 Task: Look for space in Colonia del Valle, Mexico from 4th June, 2023 to 15th June, 2023 for 2 adults in price range Rs.10000 to Rs.15000. Place can be entire place with 1  bedroom having 1 bed and 1 bathroom. Property type can be house, flat, guest house, hotel. Booking option can be shelf check-in. Required host language is English.
Action: Mouse moved to (434, 120)
Screenshot: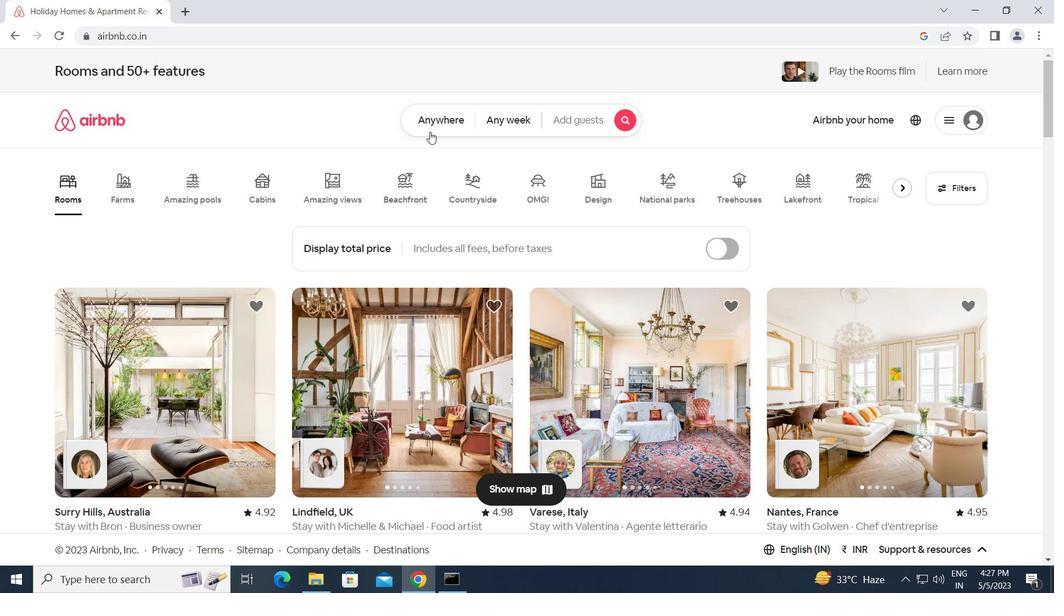 
Action: Mouse pressed left at (434, 120)
Screenshot: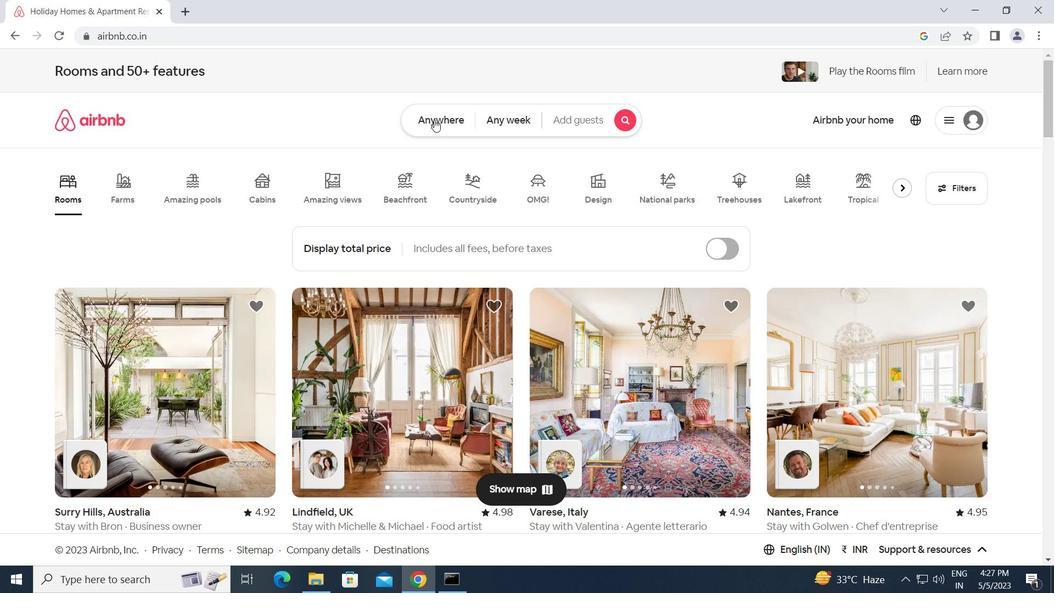 
Action: Mouse moved to (298, 169)
Screenshot: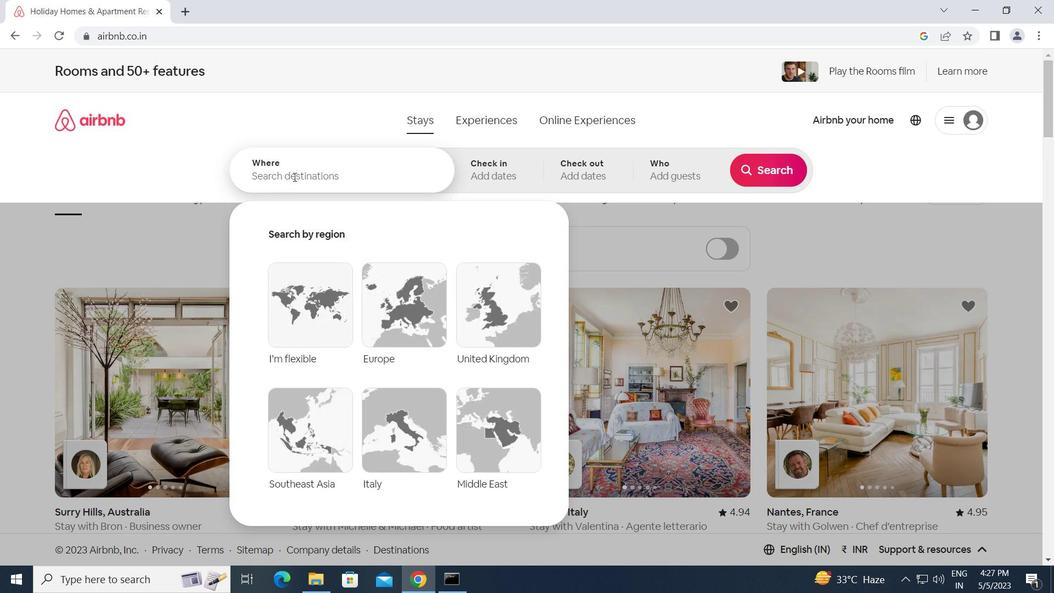 
Action: Mouse pressed left at (298, 169)
Screenshot: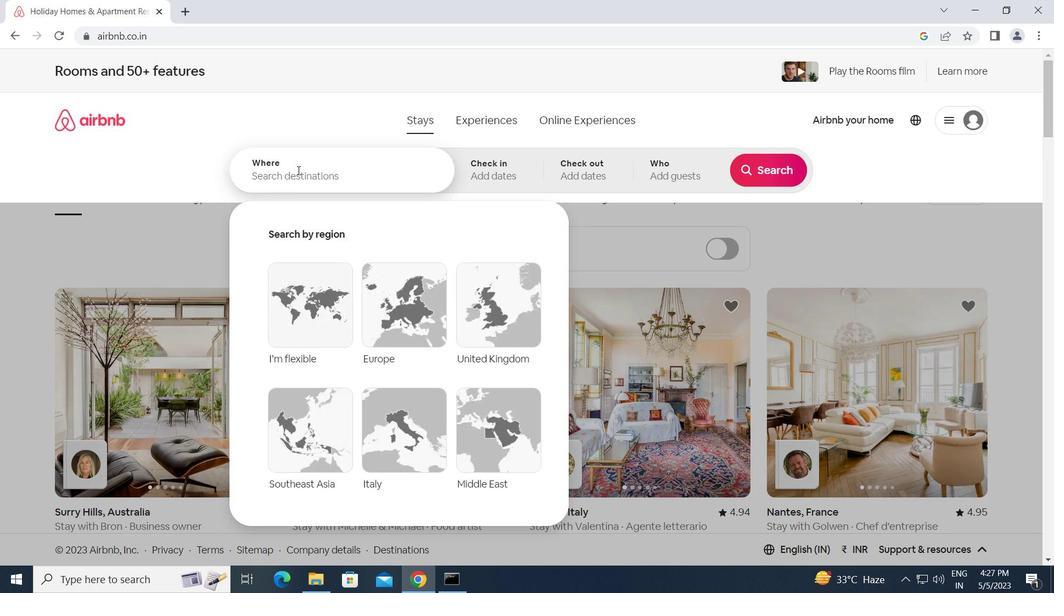 
Action: Key pressed c<Key.caps_lock>olonia<Key.space>del<Key.space>v<Key.backspace><Key.caps_lock>v<Key.caps_lock>alle,<Key.space><Key.caps_lock>m<Key.caps_lock>exico<Key.enter>
Screenshot: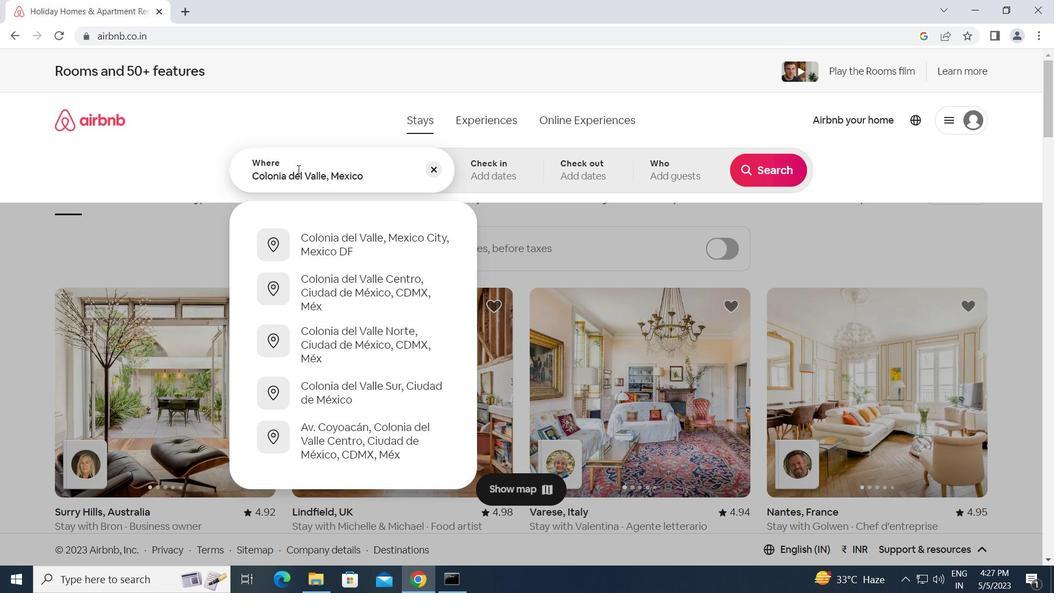 
Action: Mouse moved to (561, 367)
Screenshot: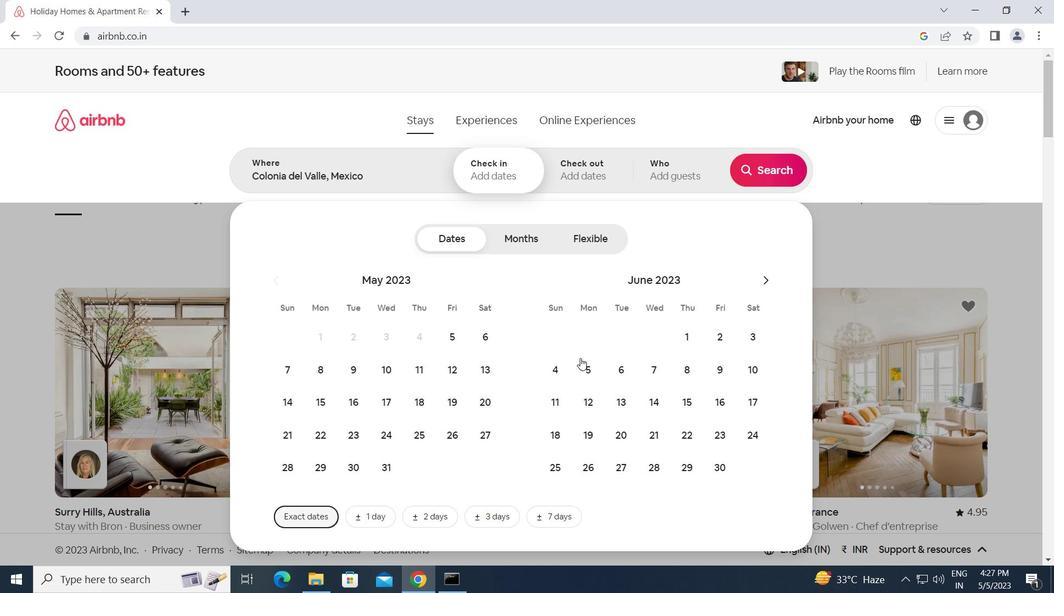 
Action: Mouse pressed left at (561, 367)
Screenshot: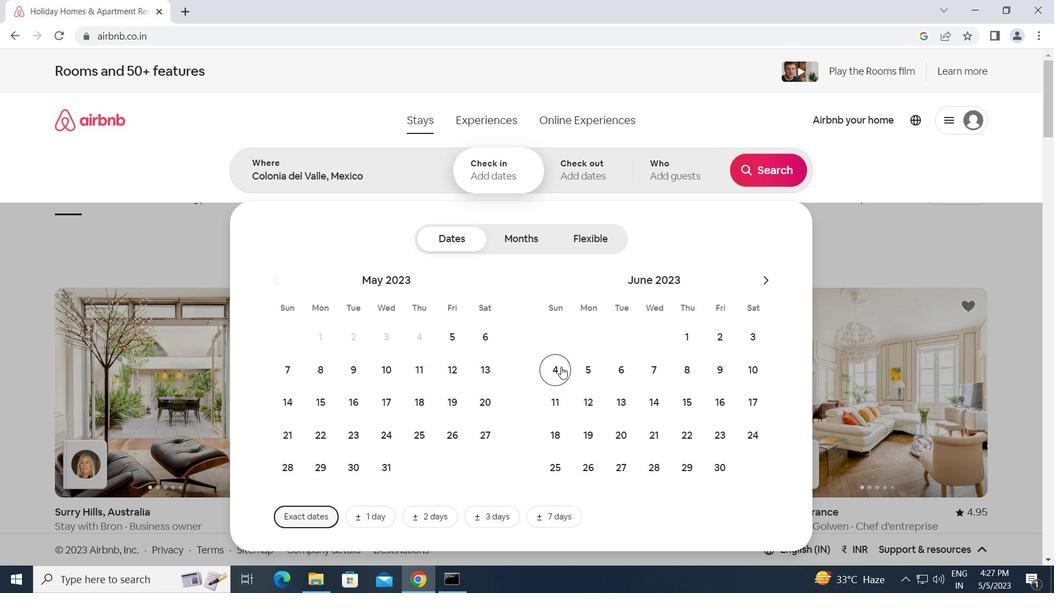 
Action: Mouse moved to (685, 403)
Screenshot: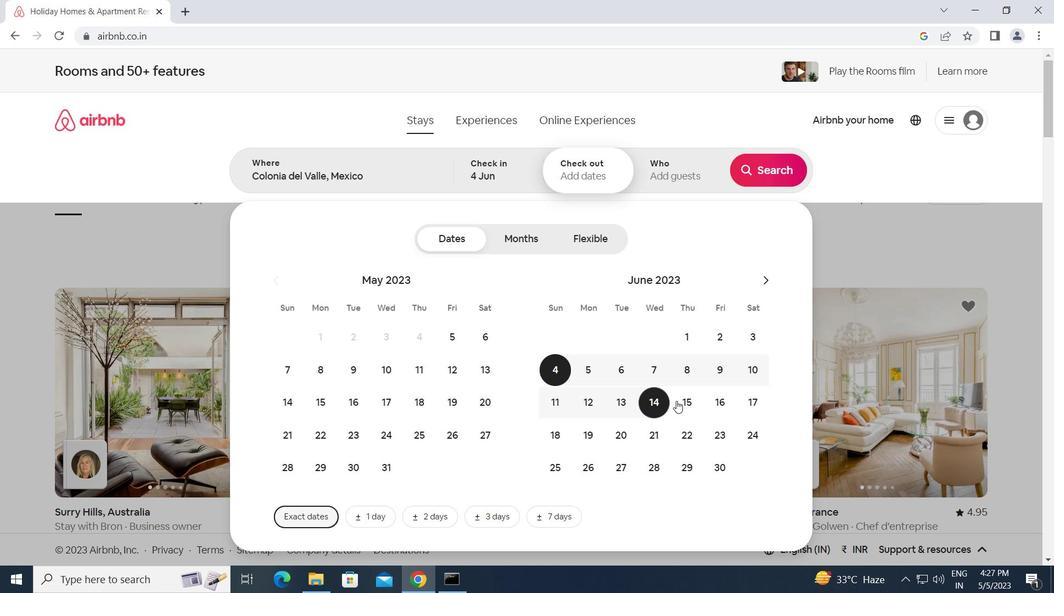 
Action: Mouse pressed left at (685, 403)
Screenshot: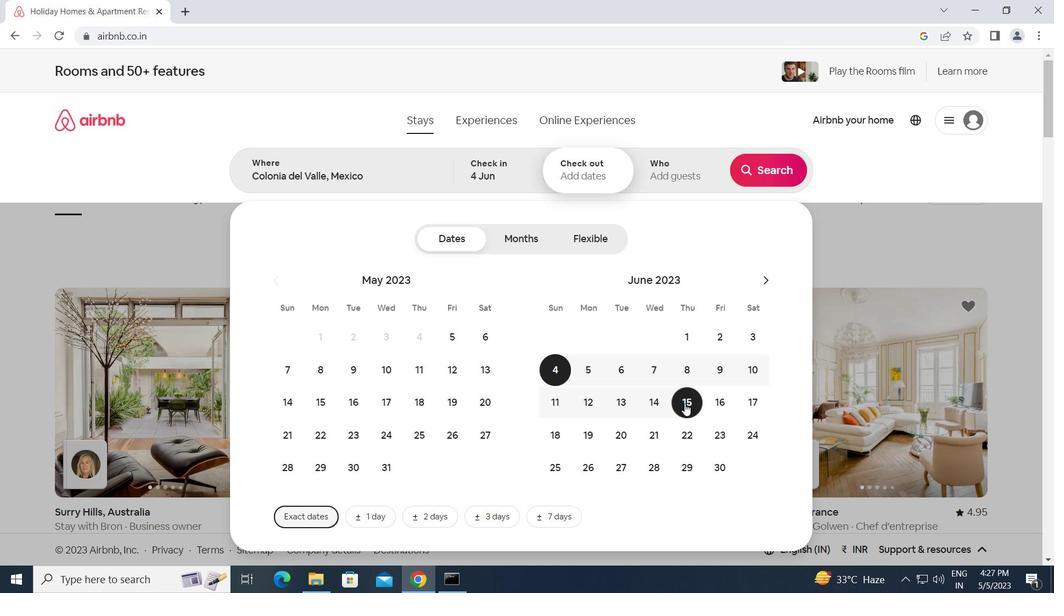 
Action: Mouse moved to (670, 163)
Screenshot: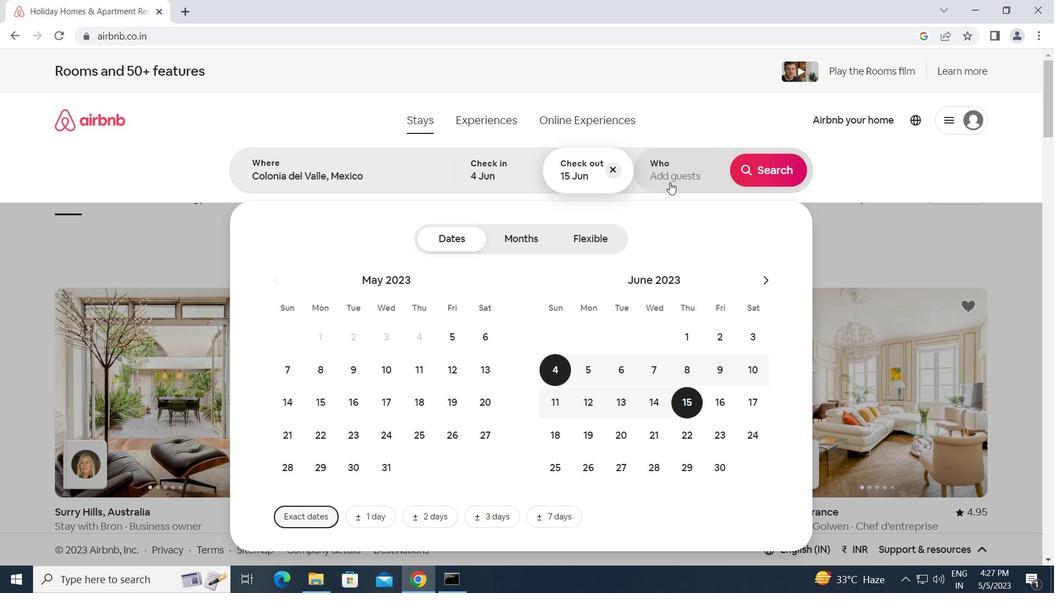 
Action: Mouse pressed left at (670, 163)
Screenshot: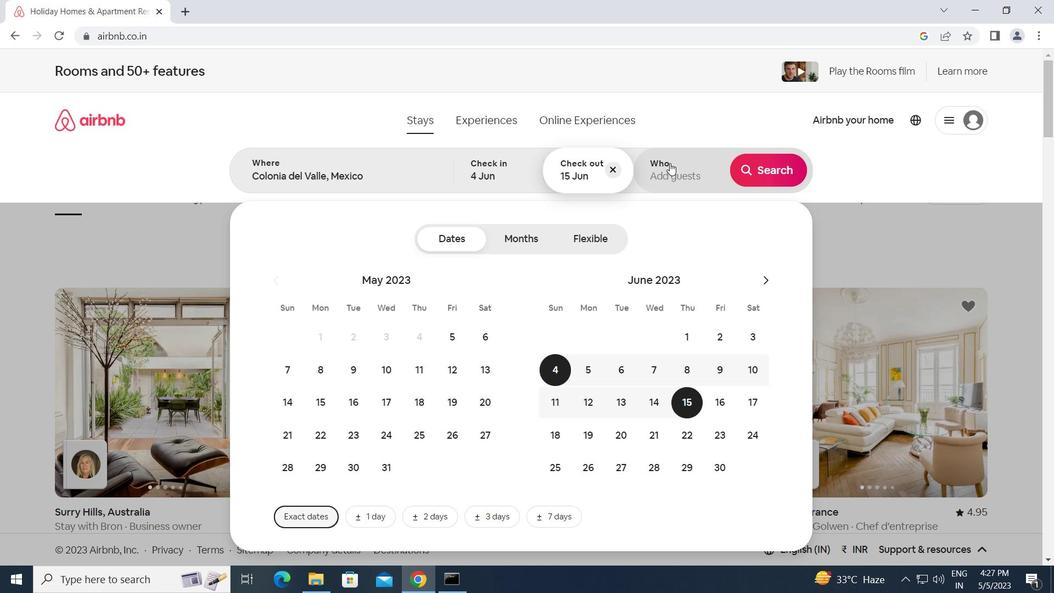 
Action: Mouse moved to (767, 236)
Screenshot: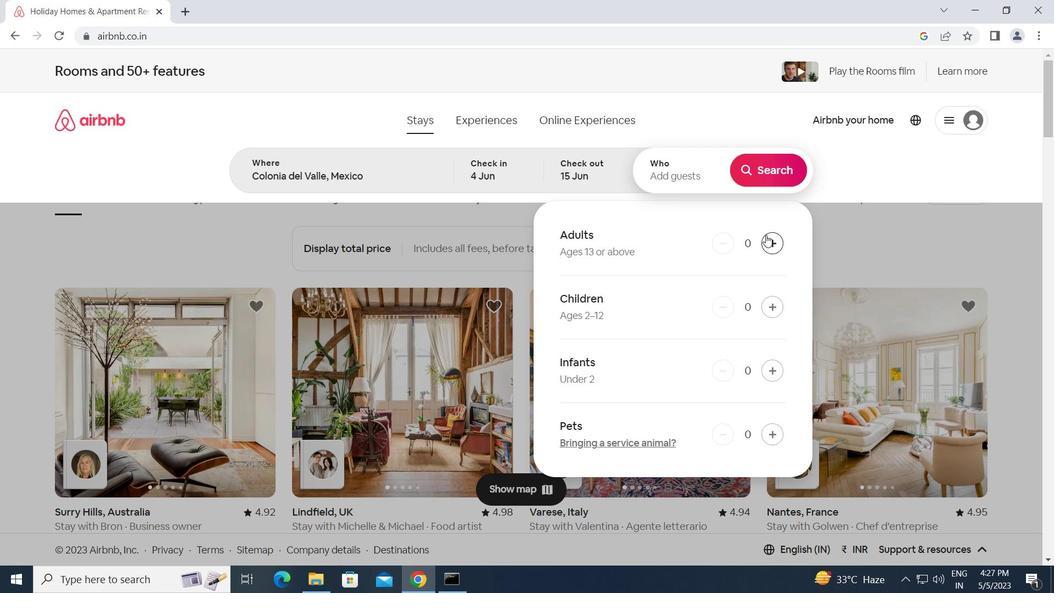 
Action: Mouse pressed left at (767, 236)
Screenshot: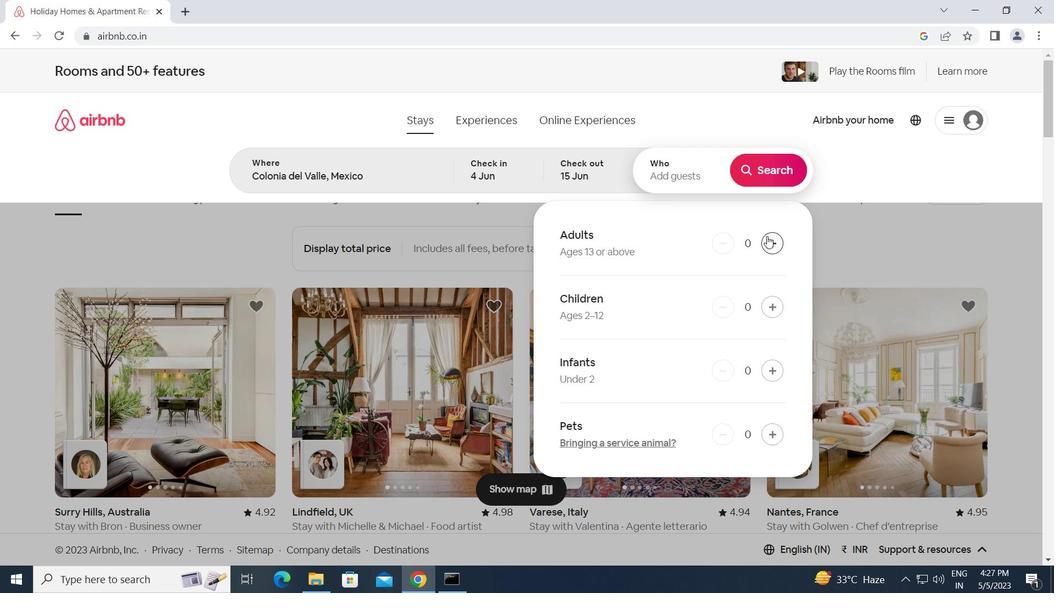 
Action: Mouse pressed left at (767, 236)
Screenshot: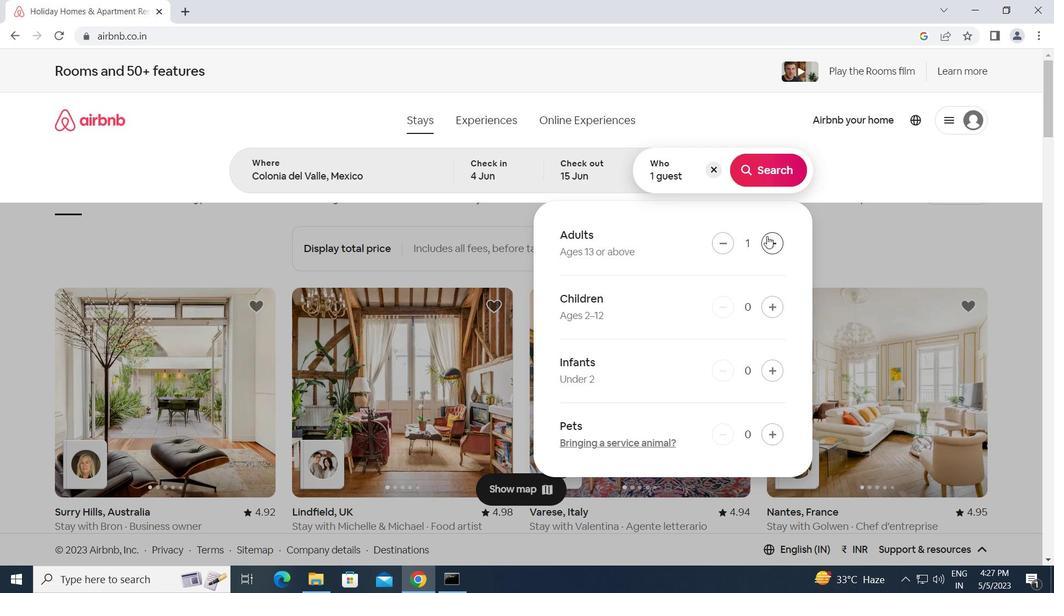 
Action: Mouse moved to (760, 165)
Screenshot: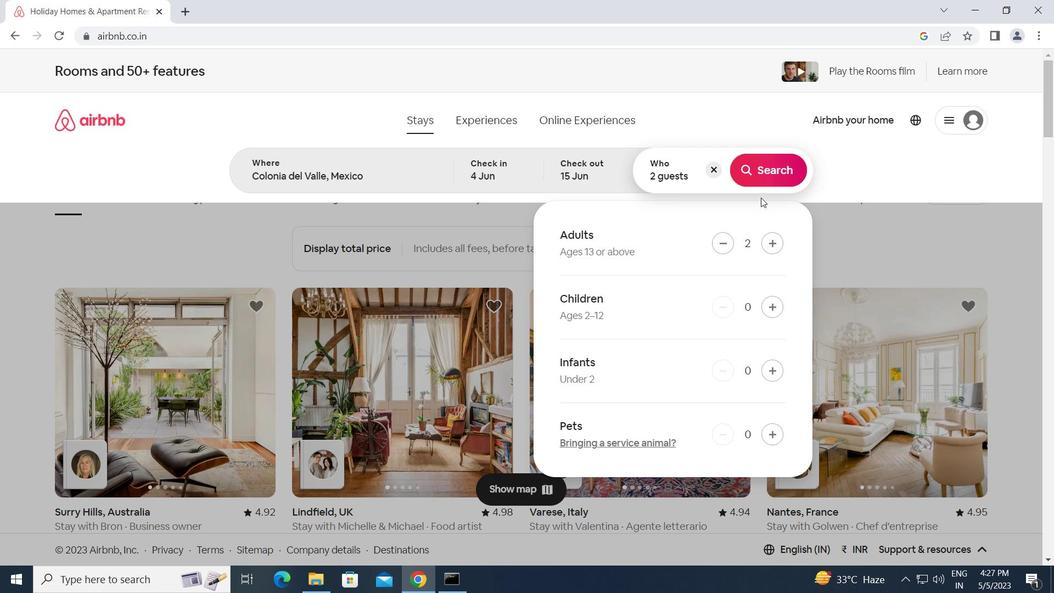 
Action: Mouse pressed left at (760, 165)
Screenshot: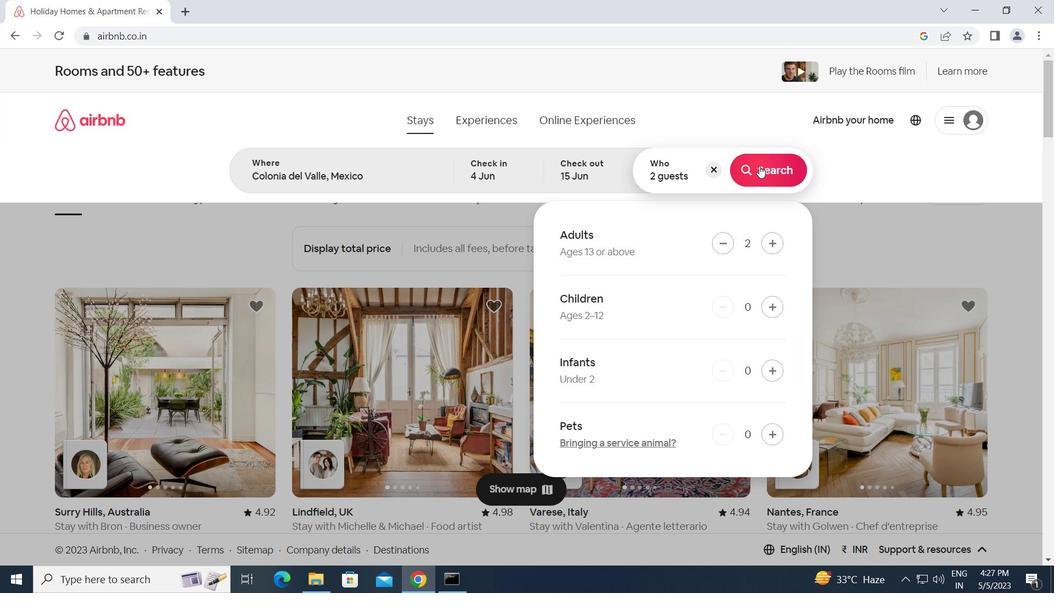 
Action: Mouse moved to (1001, 131)
Screenshot: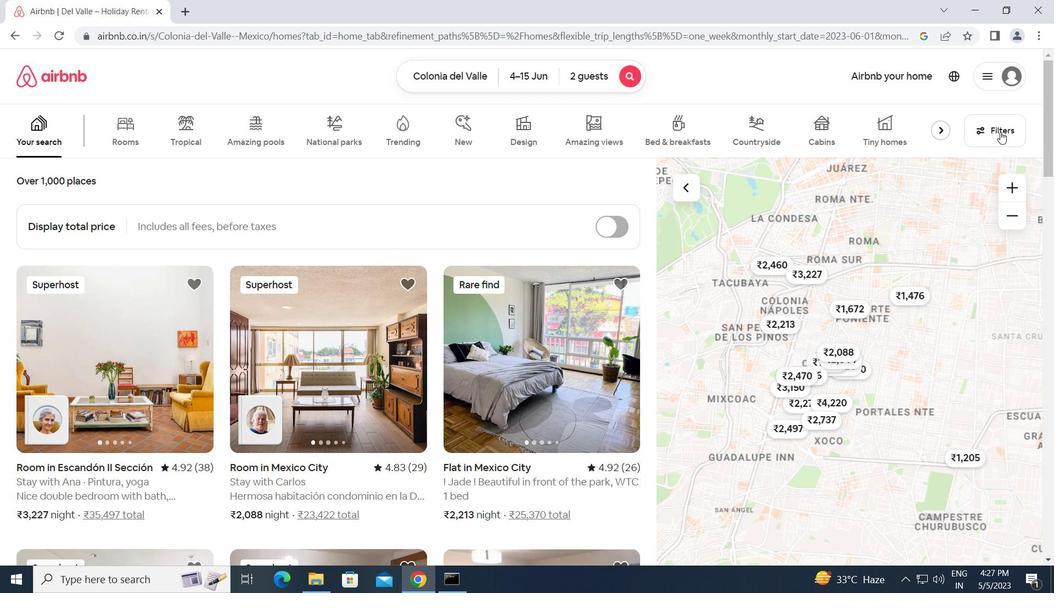 
Action: Mouse pressed left at (1001, 131)
Screenshot: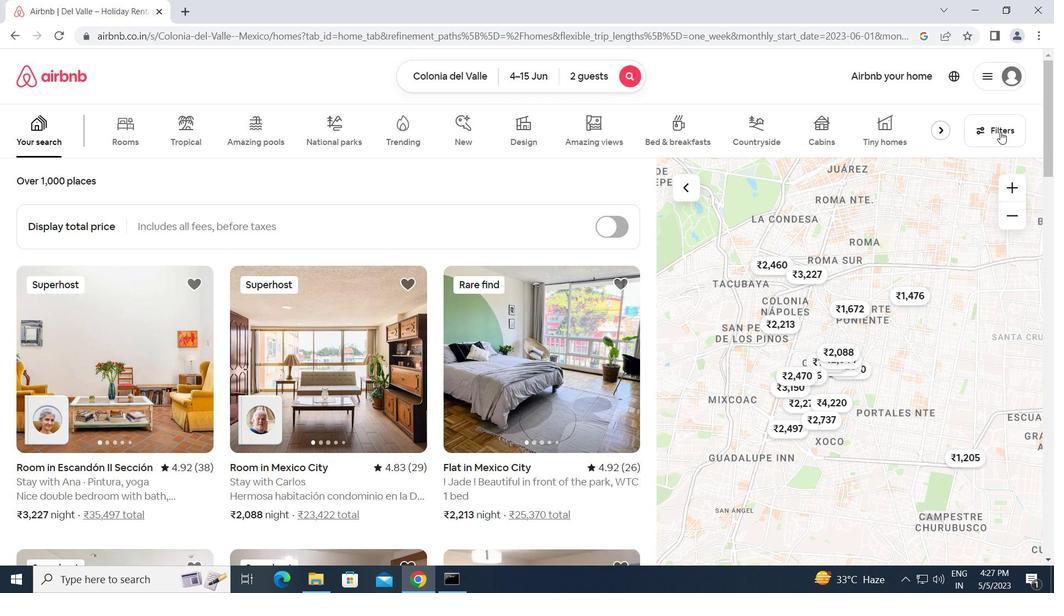 
Action: Mouse moved to (398, 349)
Screenshot: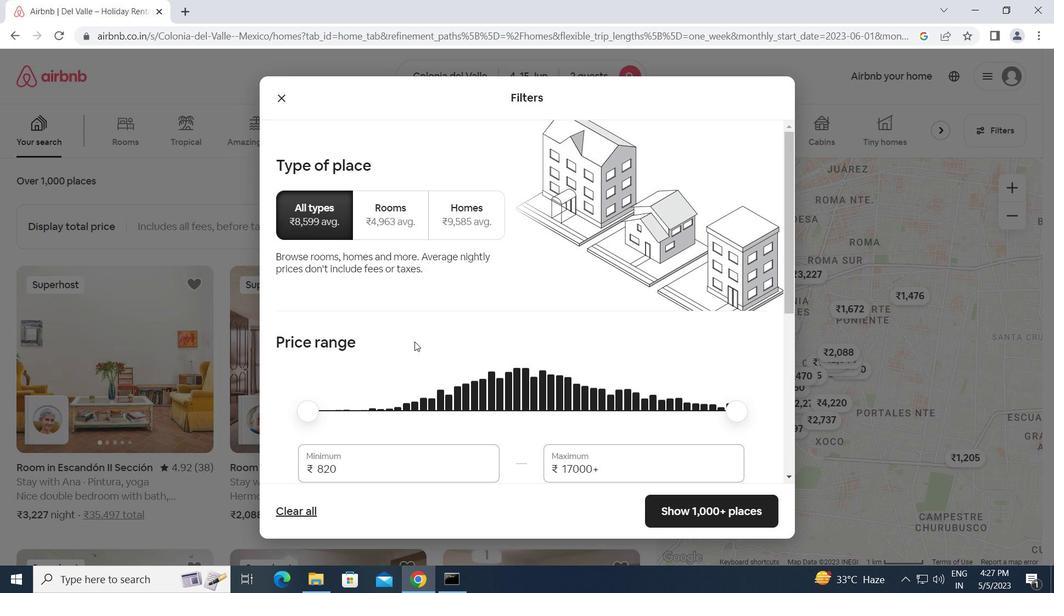 
Action: Mouse scrolled (398, 348) with delta (0, 0)
Screenshot: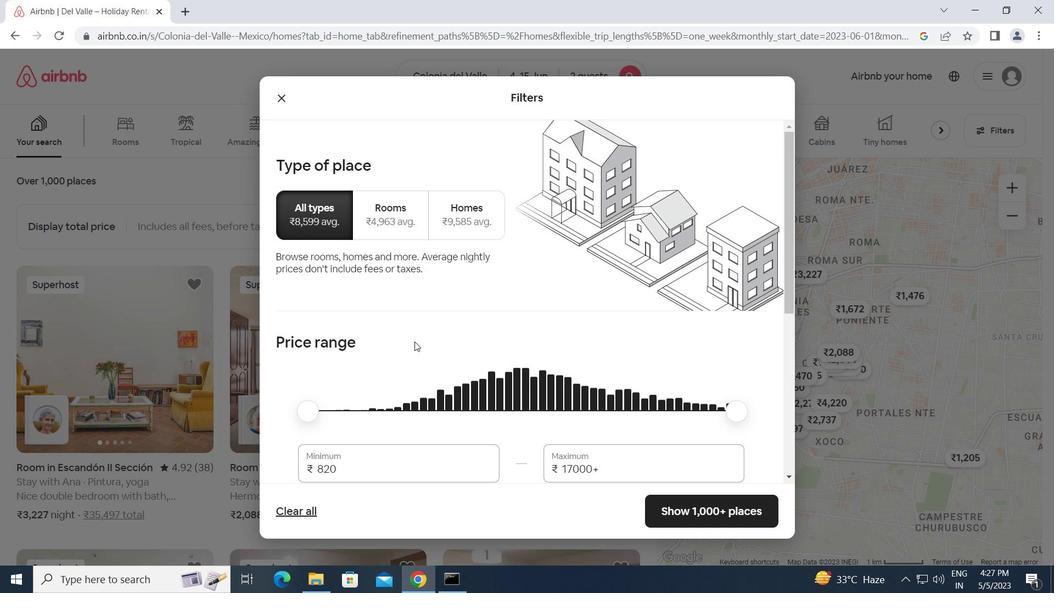
Action: Mouse moved to (397, 350)
Screenshot: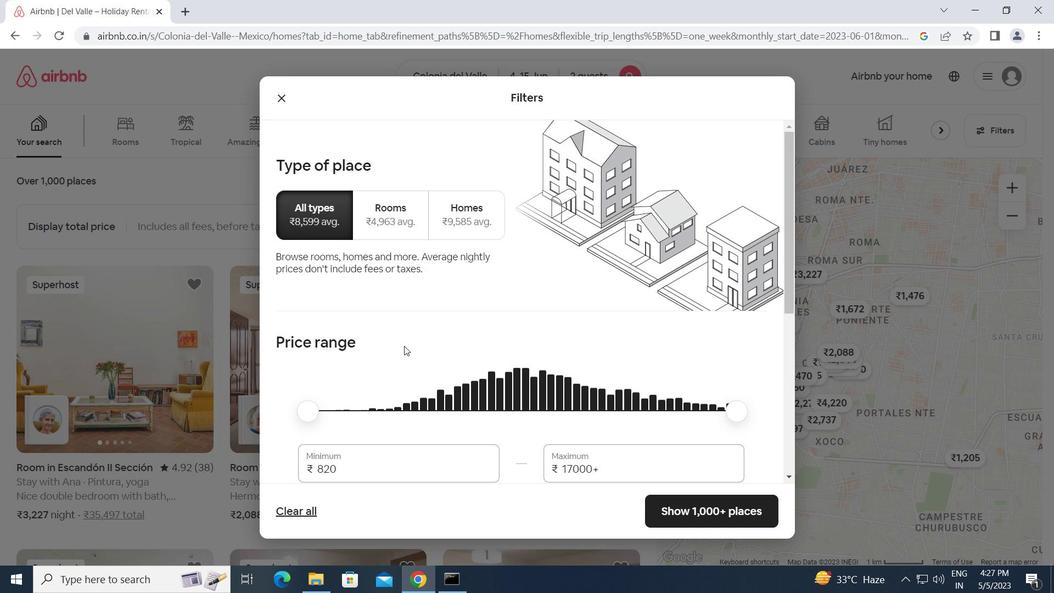 
Action: Mouse scrolled (397, 350) with delta (0, 0)
Screenshot: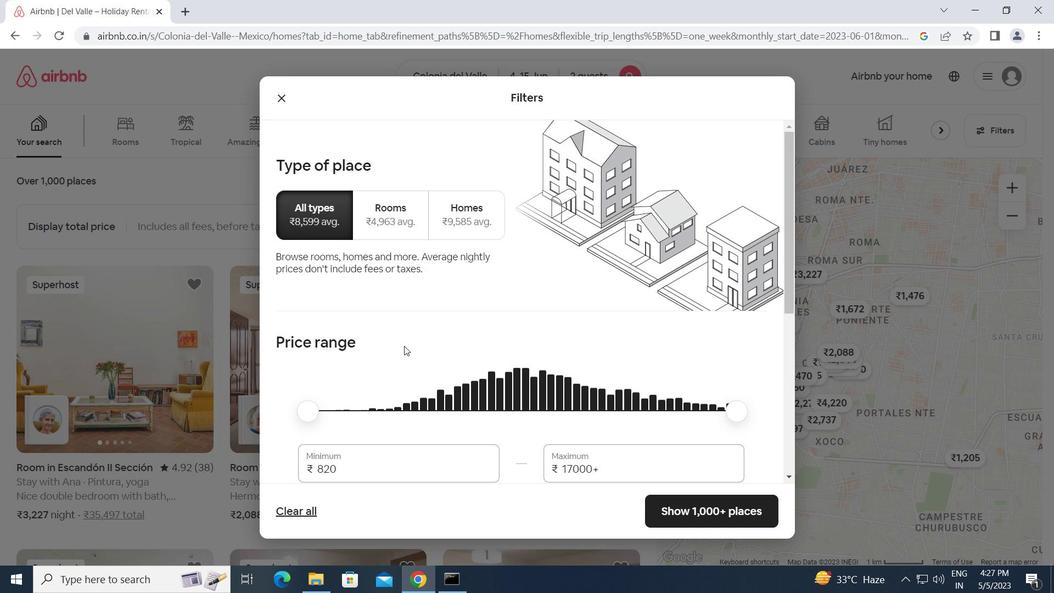 
Action: Mouse moved to (359, 401)
Screenshot: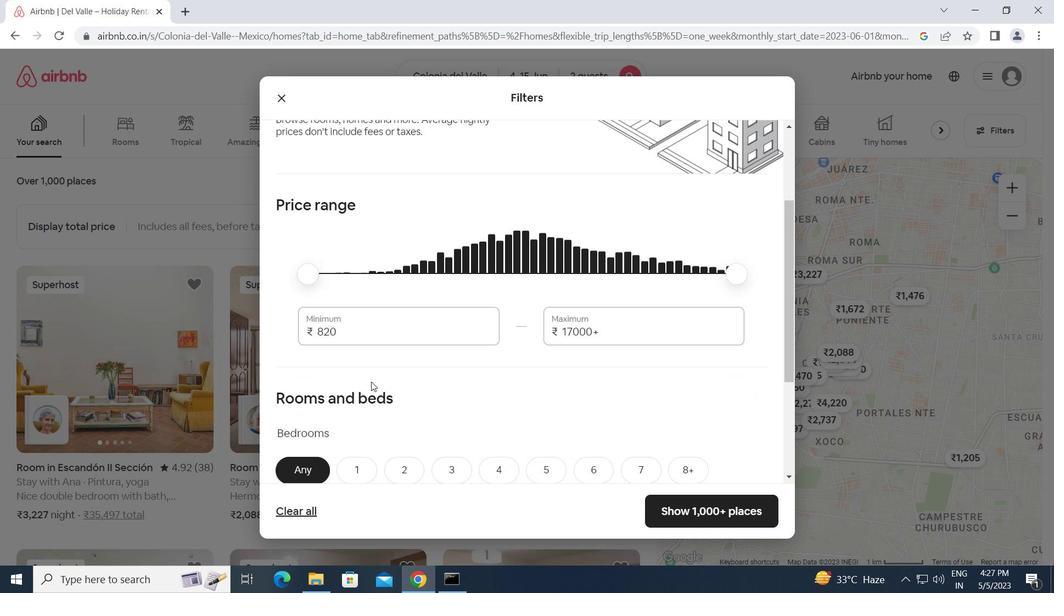 
Action: Mouse scrolled (359, 401) with delta (0, 0)
Screenshot: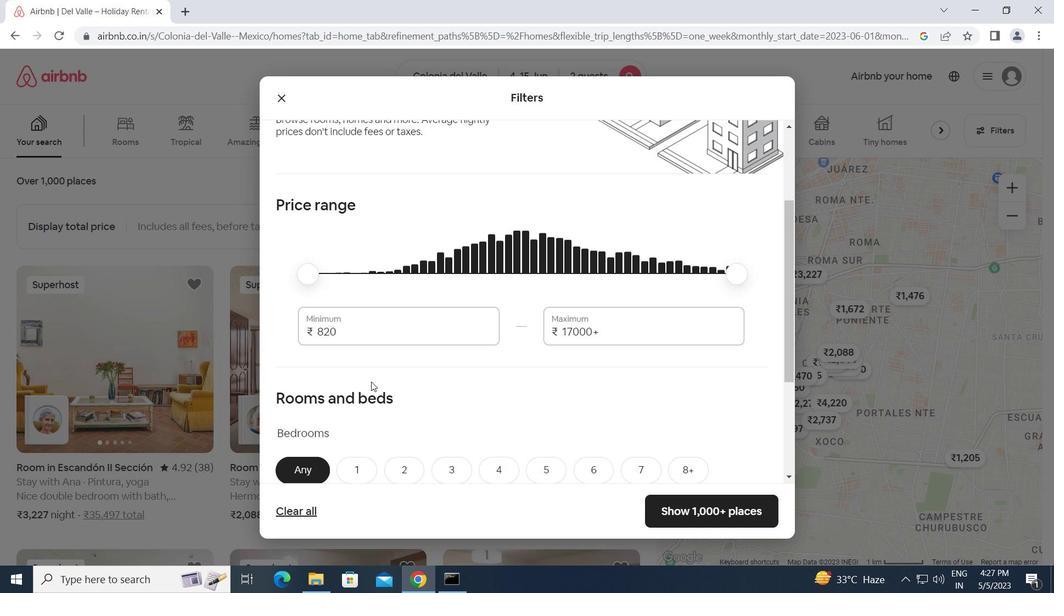 
Action: Mouse moved to (341, 265)
Screenshot: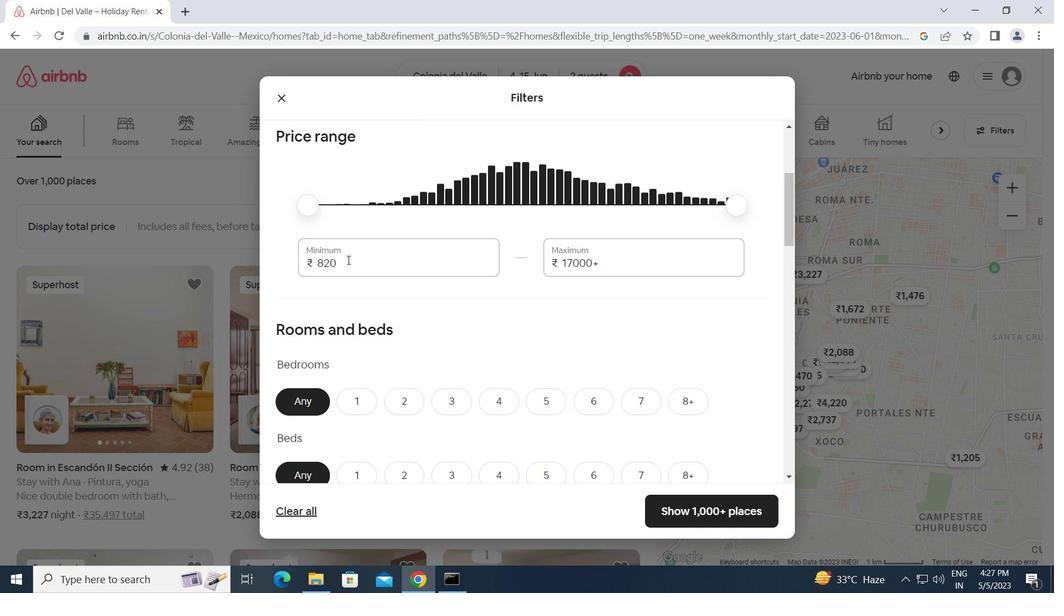 
Action: Mouse pressed left at (341, 265)
Screenshot: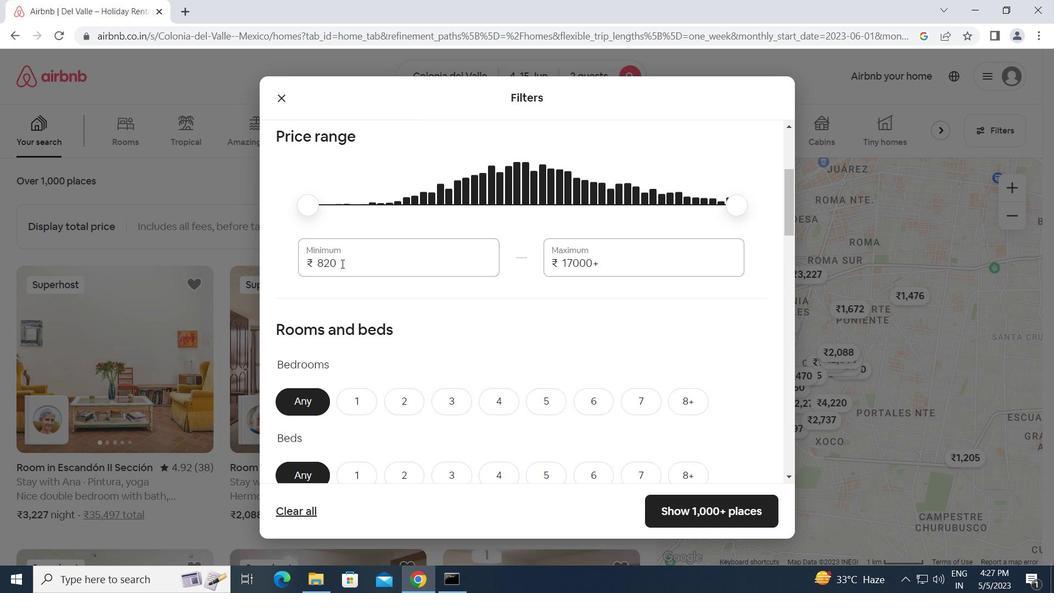 
Action: Mouse moved to (304, 265)
Screenshot: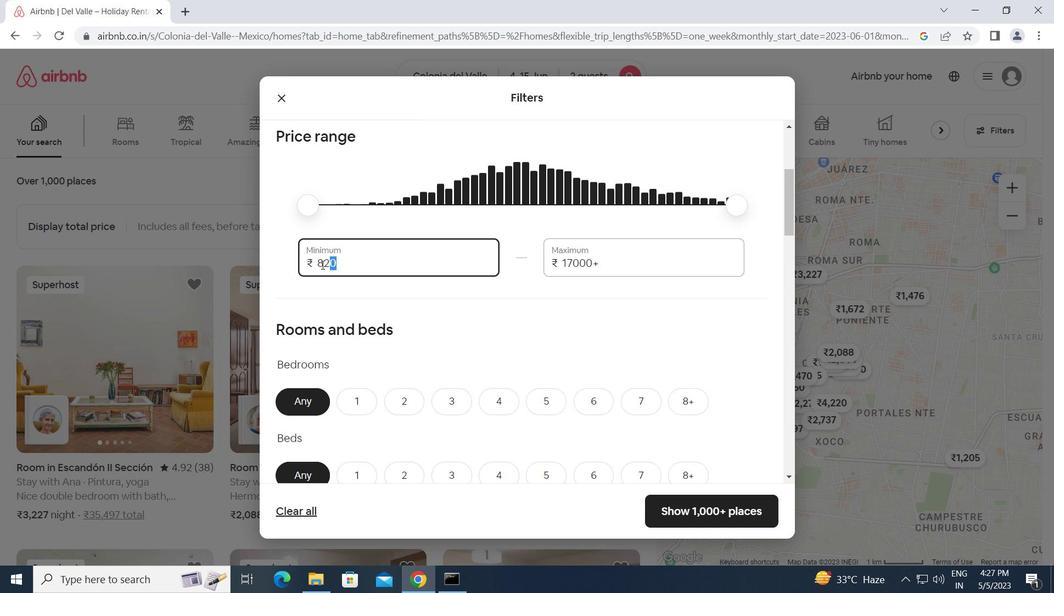 
Action: Key pressed 10000<Key.tab>1500
Screenshot: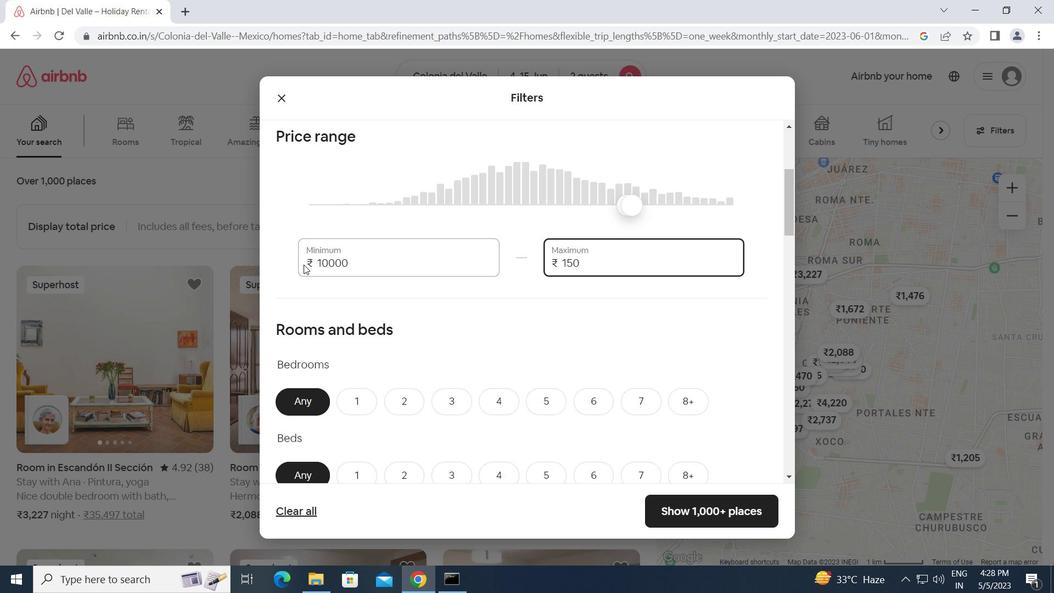 
Action: Mouse moved to (390, 309)
Screenshot: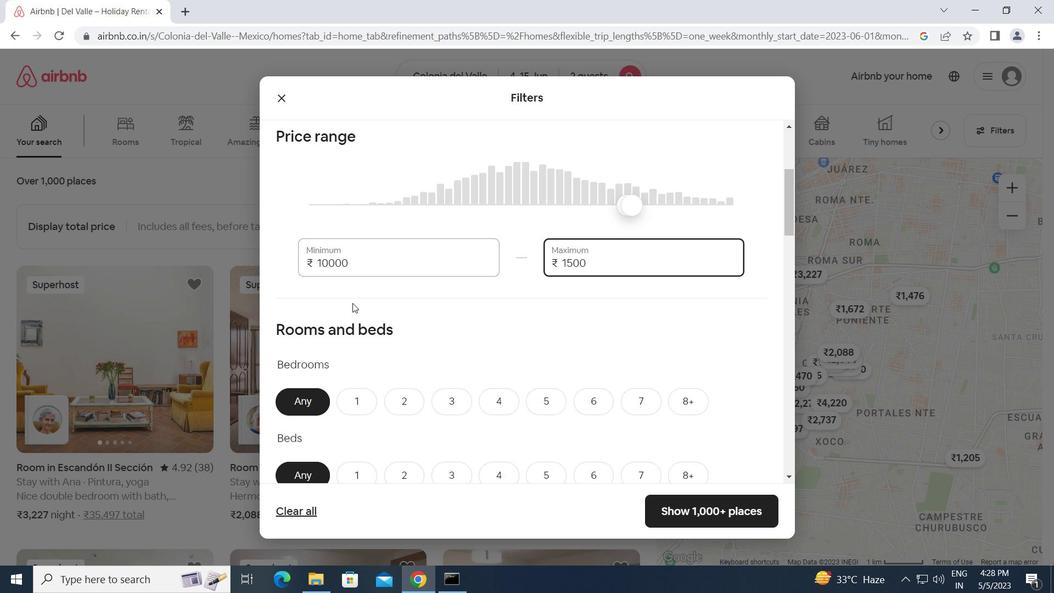 
Action: Key pressed 0
Screenshot: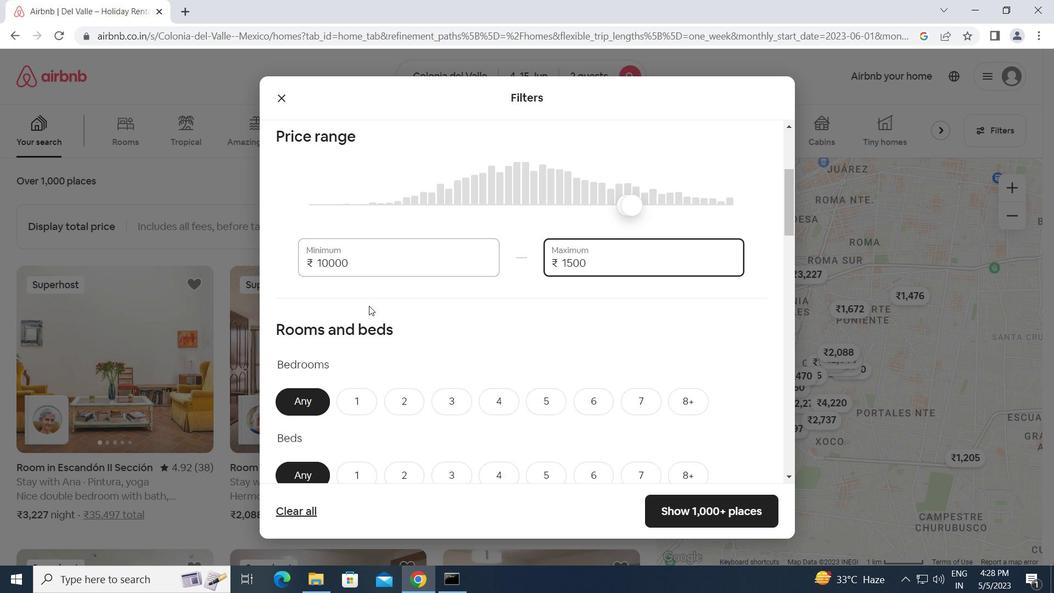 
Action: Mouse moved to (404, 316)
Screenshot: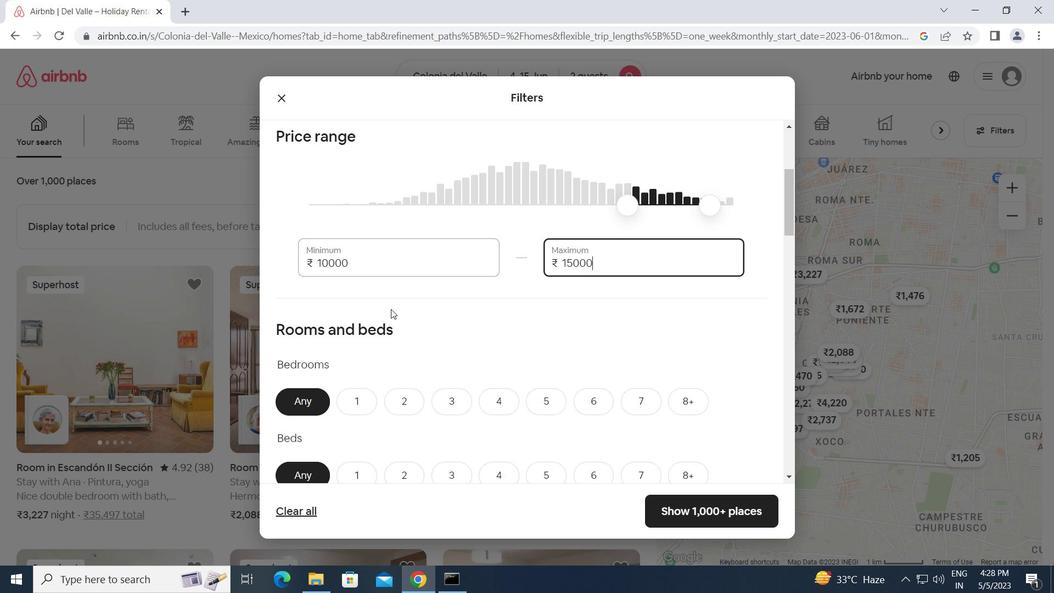 
Action: Mouse scrolled (404, 315) with delta (0, 0)
Screenshot: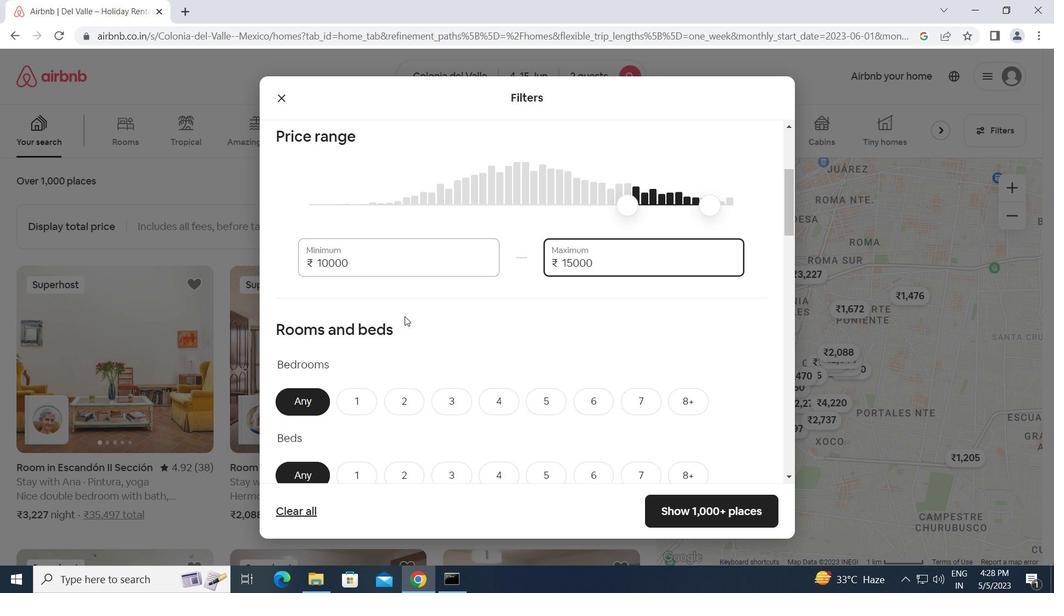 
Action: Mouse scrolled (404, 315) with delta (0, 0)
Screenshot: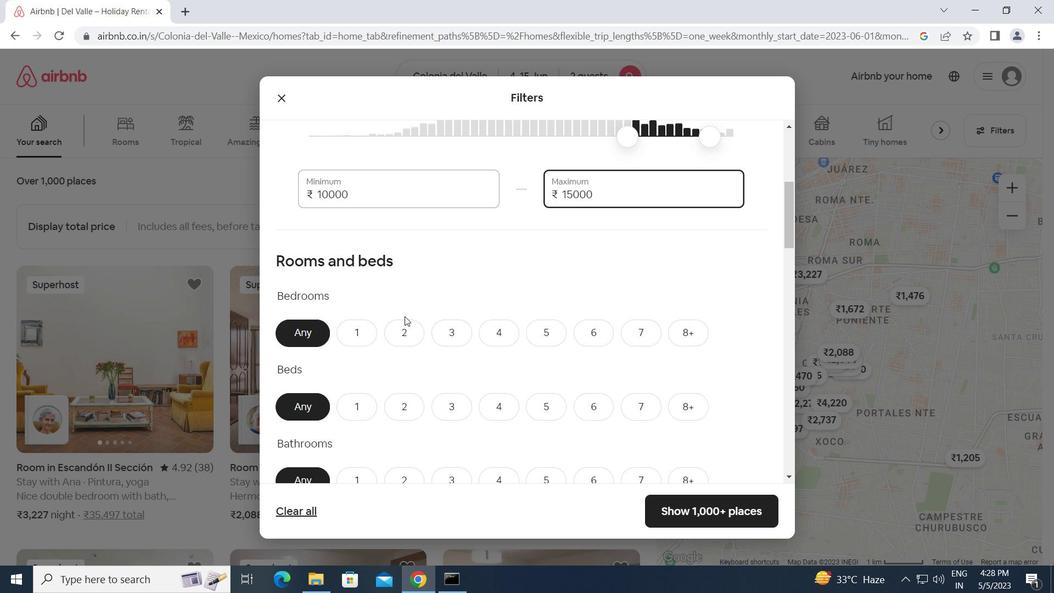 
Action: Mouse moved to (362, 269)
Screenshot: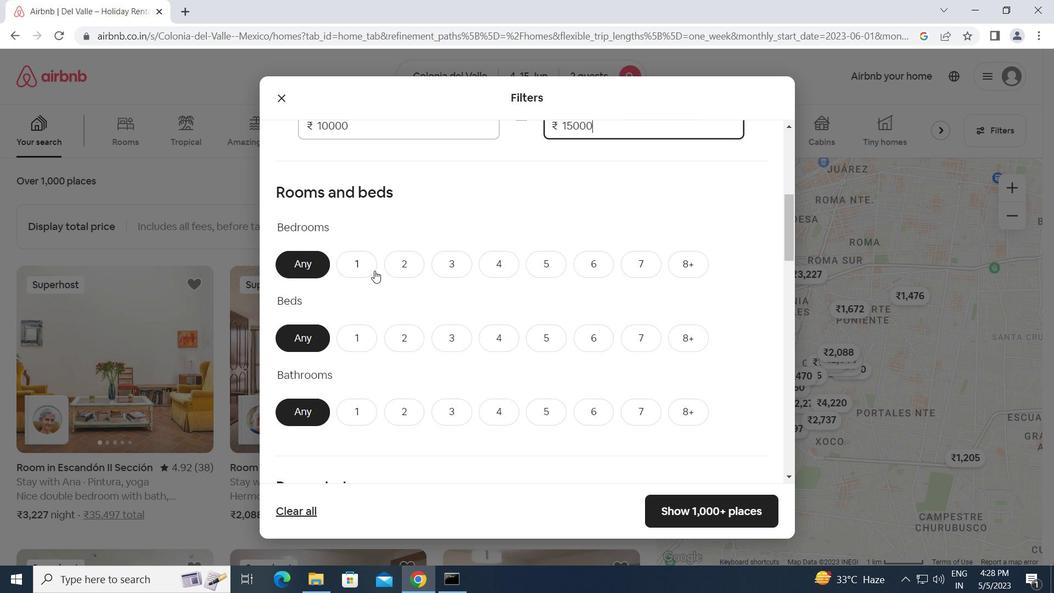 
Action: Mouse pressed left at (362, 269)
Screenshot: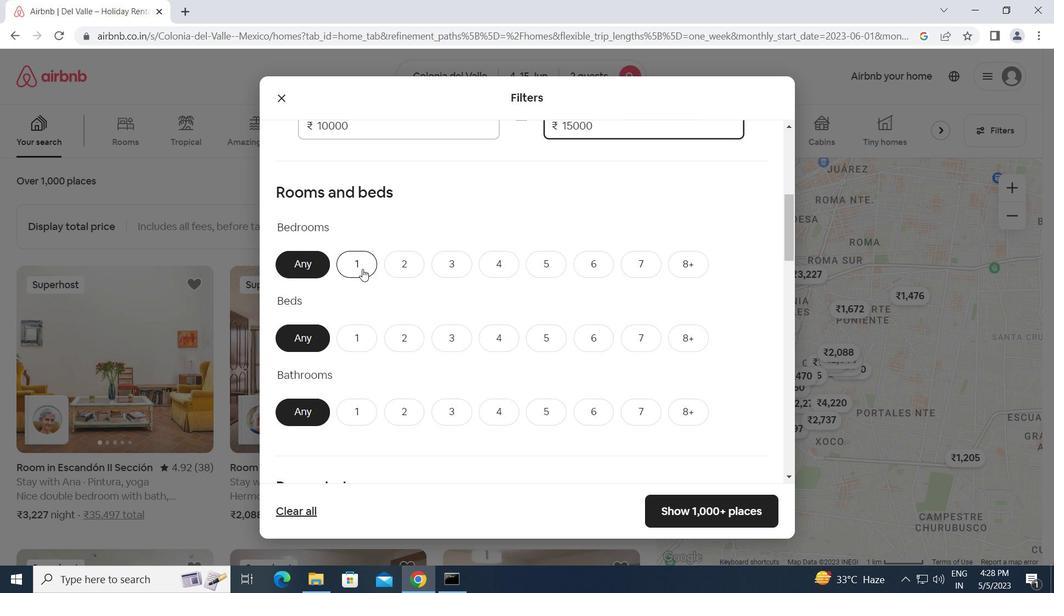 
Action: Mouse moved to (356, 337)
Screenshot: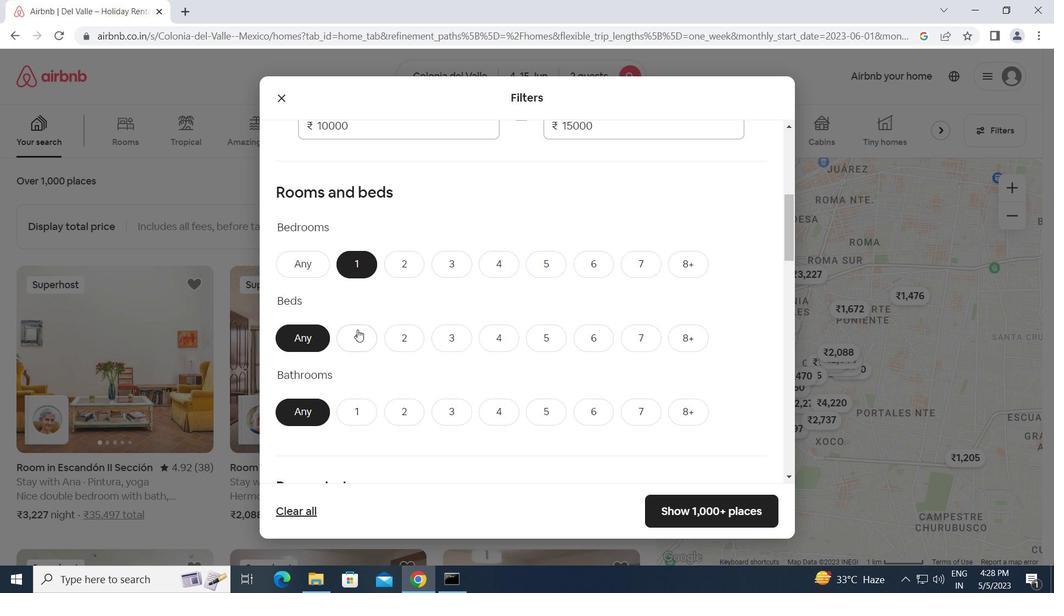 
Action: Mouse pressed left at (356, 337)
Screenshot: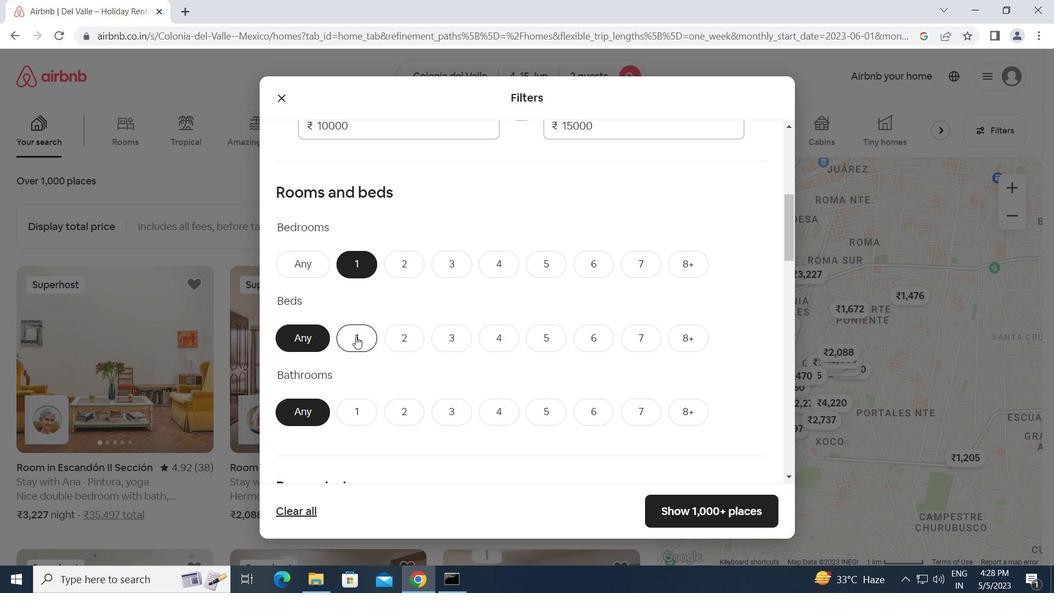 
Action: Mouse moved to (362, 415)
Screenshot: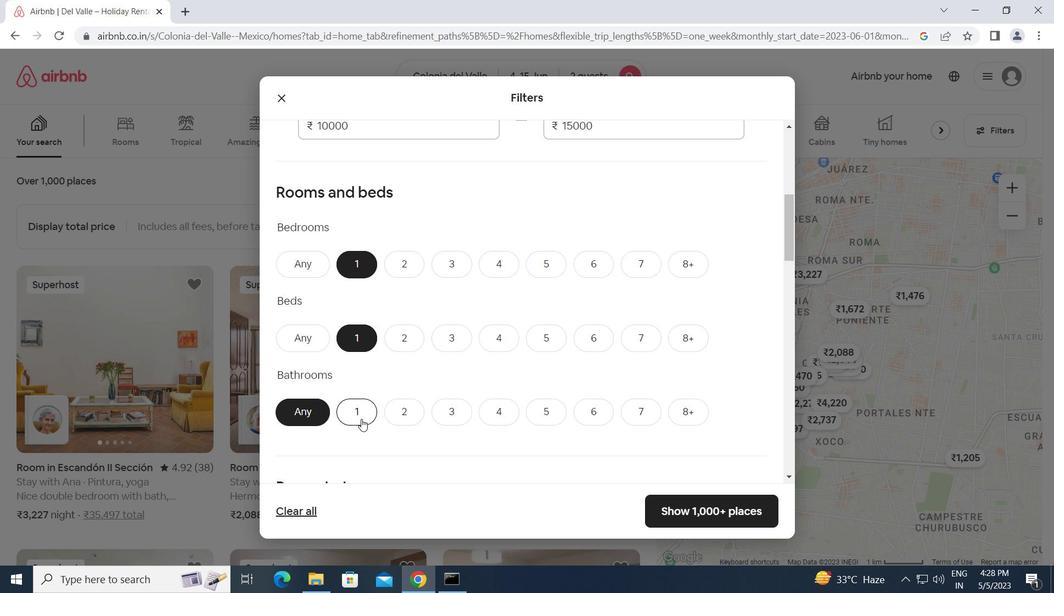 
Action: Mouse pressed left at (362, 415)
Screenshot: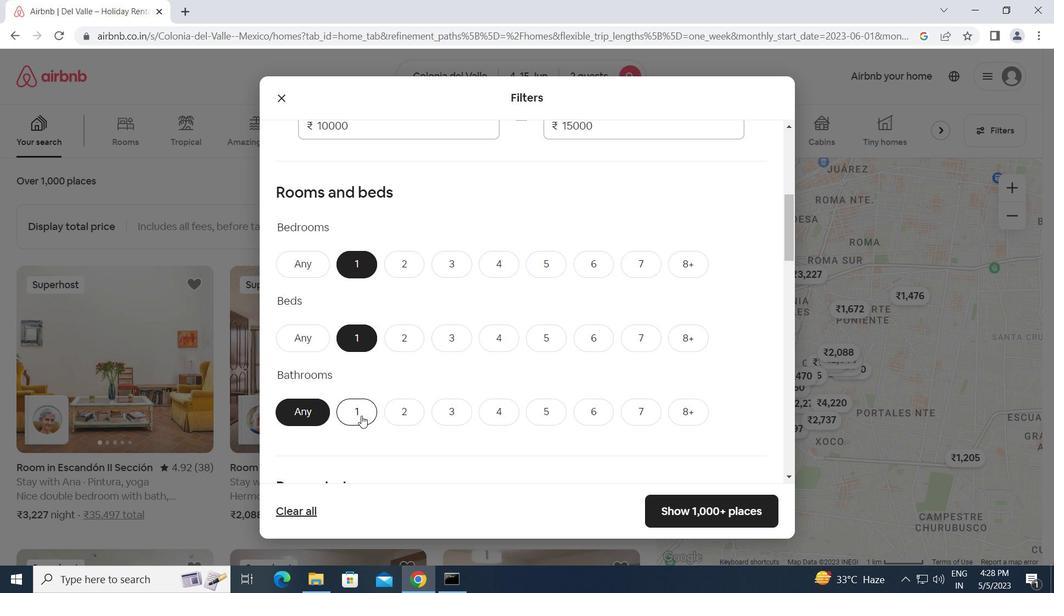 
Action: Mouse moved to (478, 402)
Screenshot: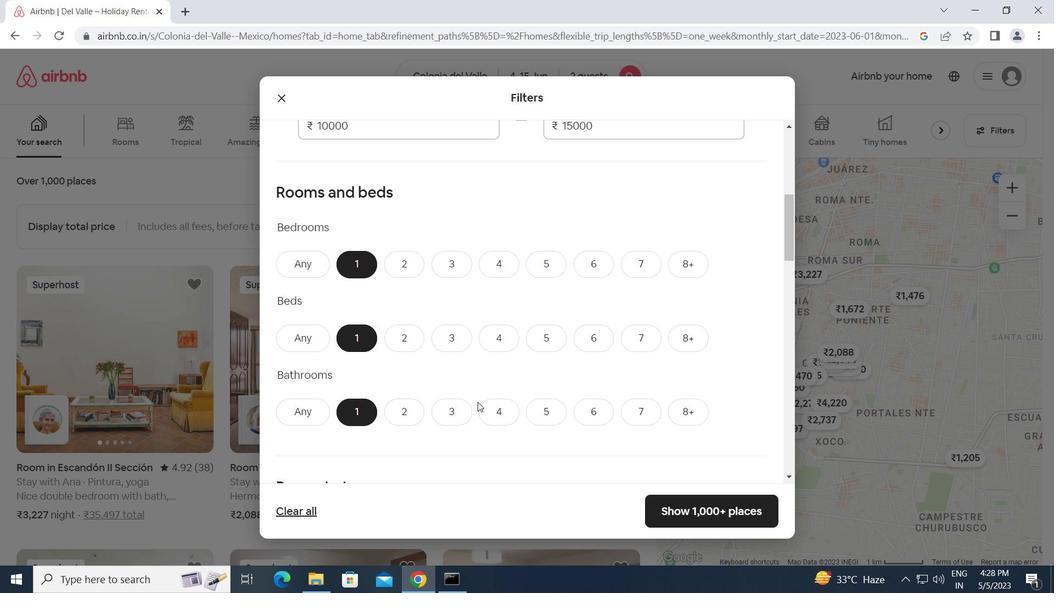 
Action: Mouse scrolled (478, 402) with delta (0, 0)
Screenshot: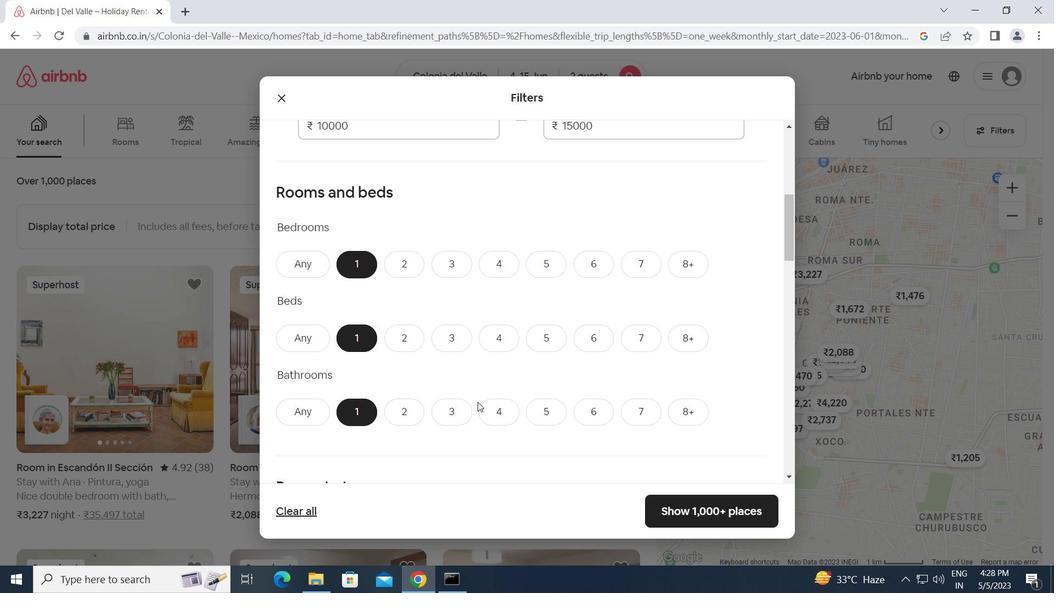 
Action: Mouse scrolled (478, 402) with delta (0, 0)
Screenshot: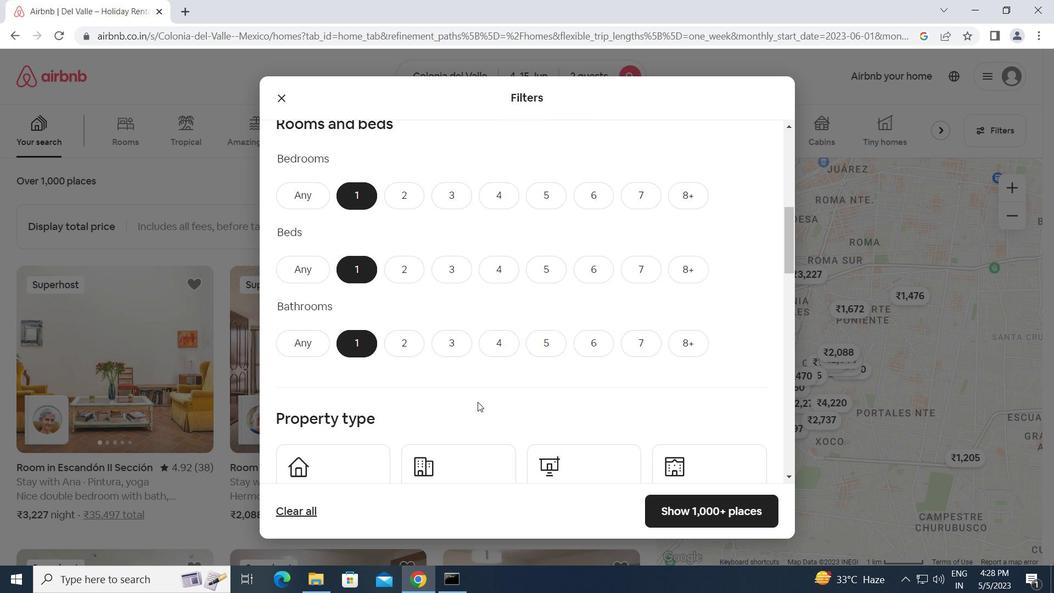 
Action: Mouse scrolled (478, 402) with delta (0, 0)
Screenshot: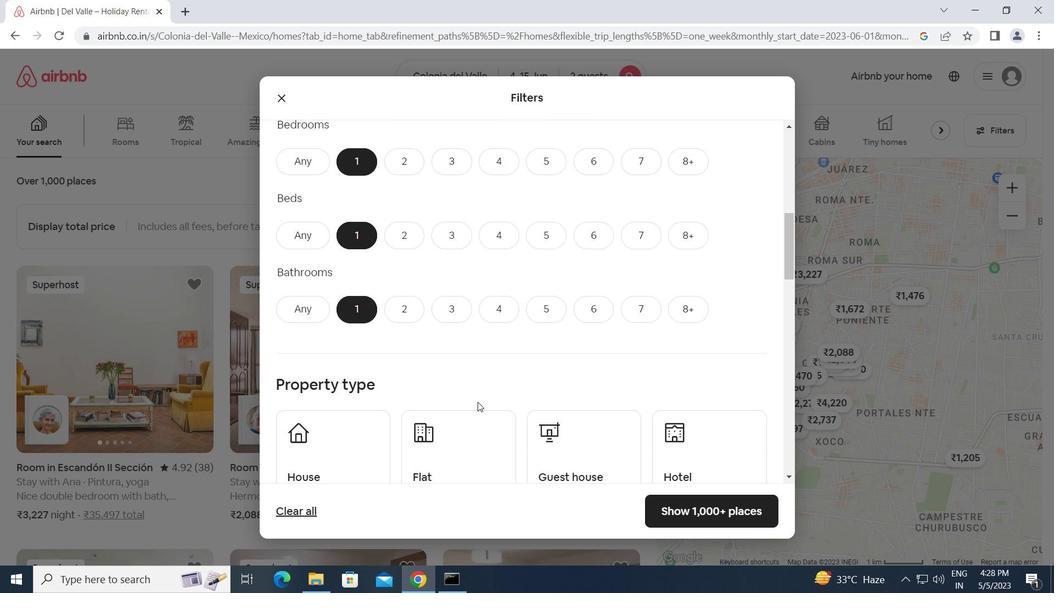 
Action: Mouse moved to (347, 367)
Screenshot: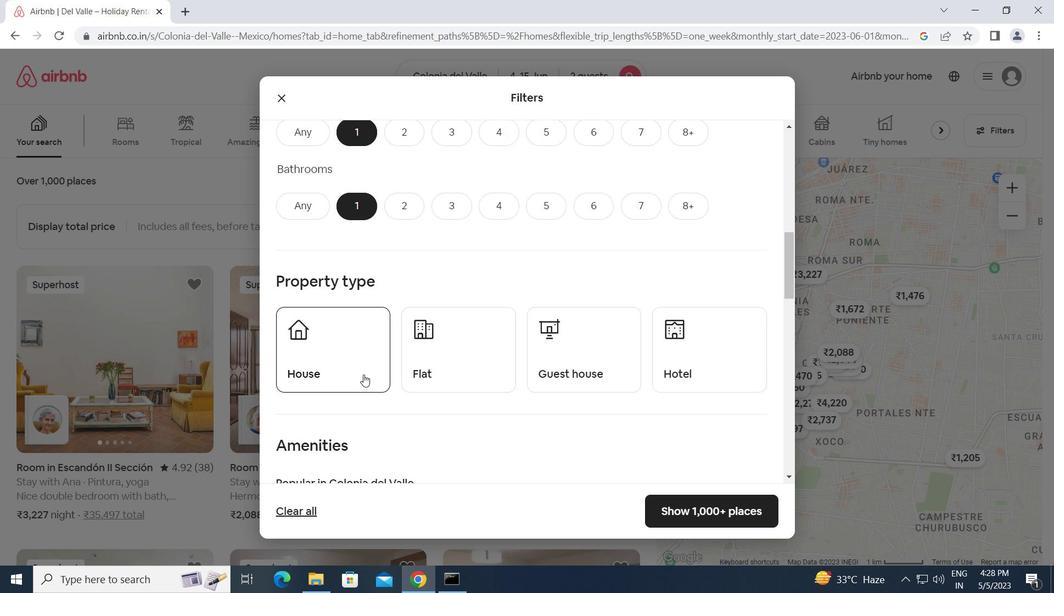 
Action: Mouse pressed left at (347, 367)
Screenshot: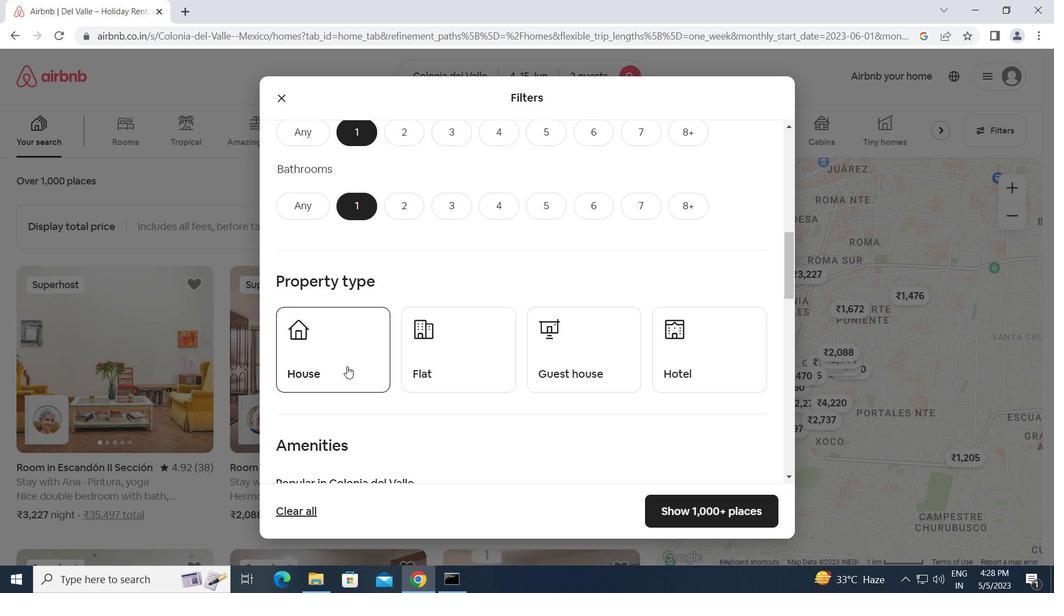 
Action: Mouse moved to (459, 366)
Screenshot: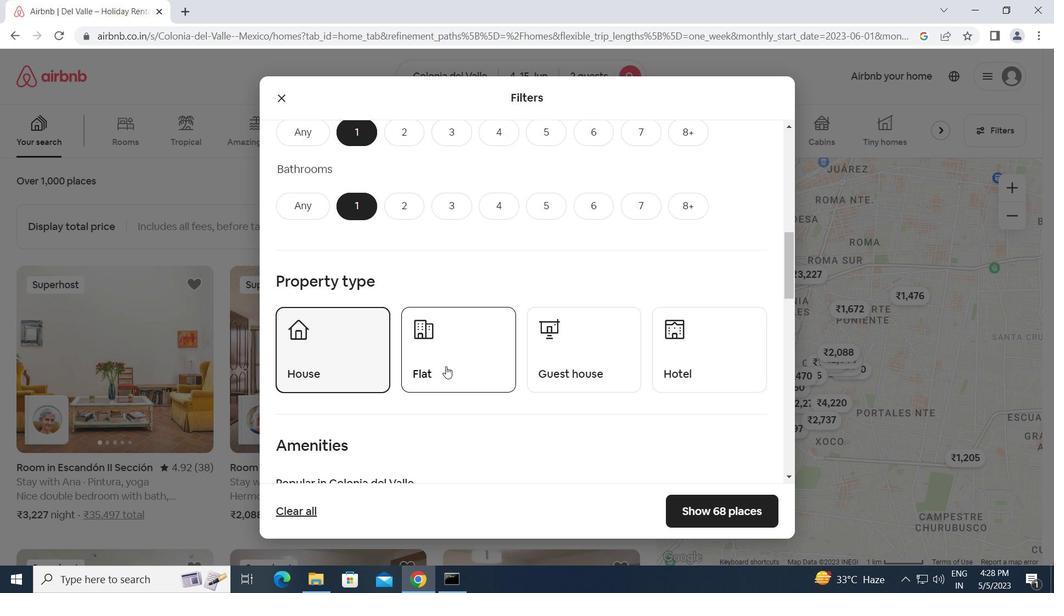 
Action: Mouse pressed left at (459, 366)
Screenshot: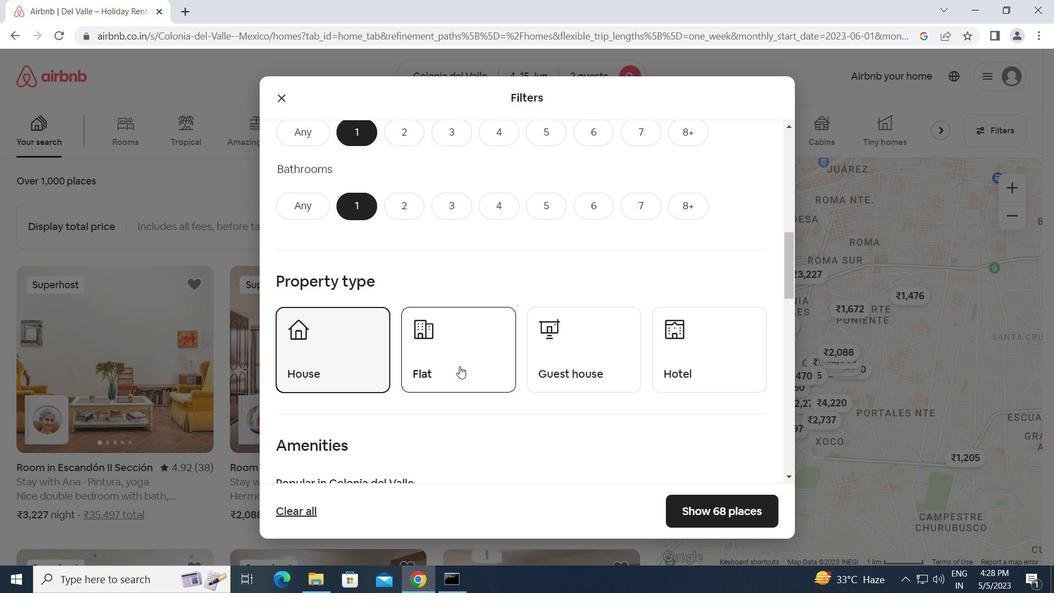 
Action: Mouse moved to (574, 364)
Screenshot: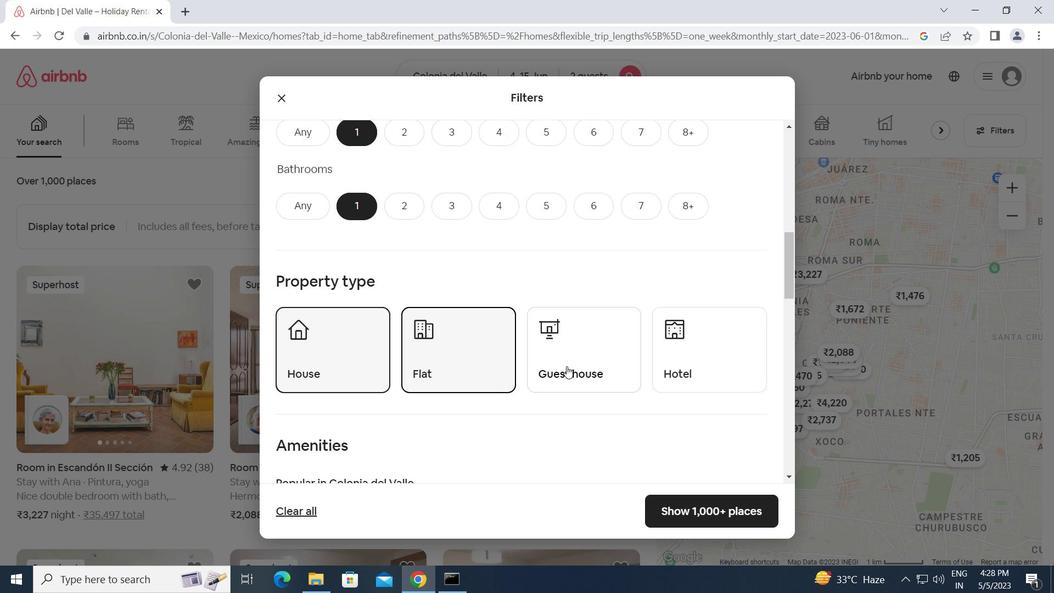 
Action: Mouse pressed left at (574, 364)
Screenshot: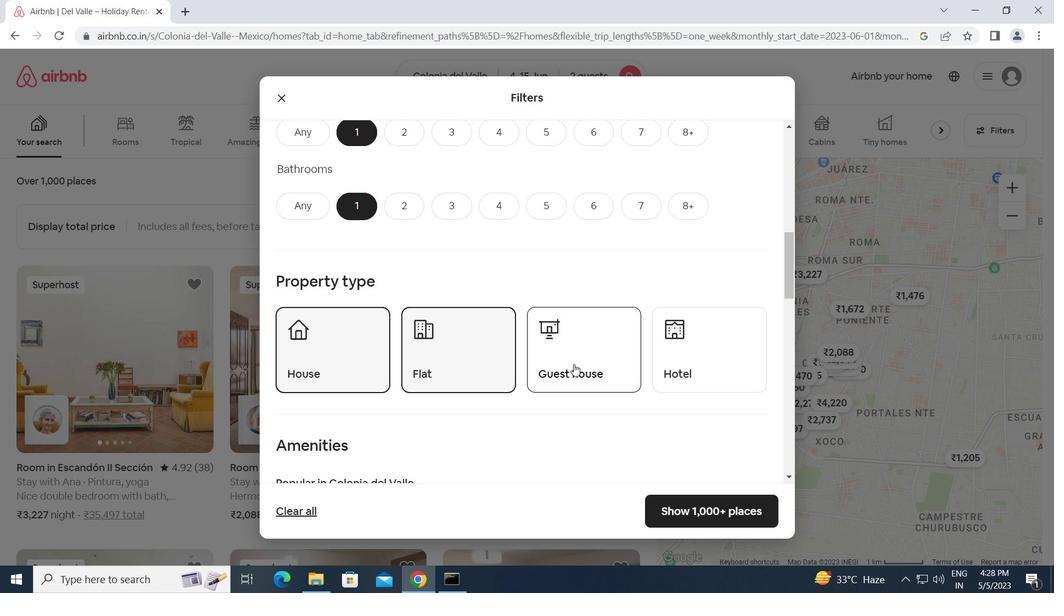 
Action: Mouse moved to (691, 354)
Screenshot: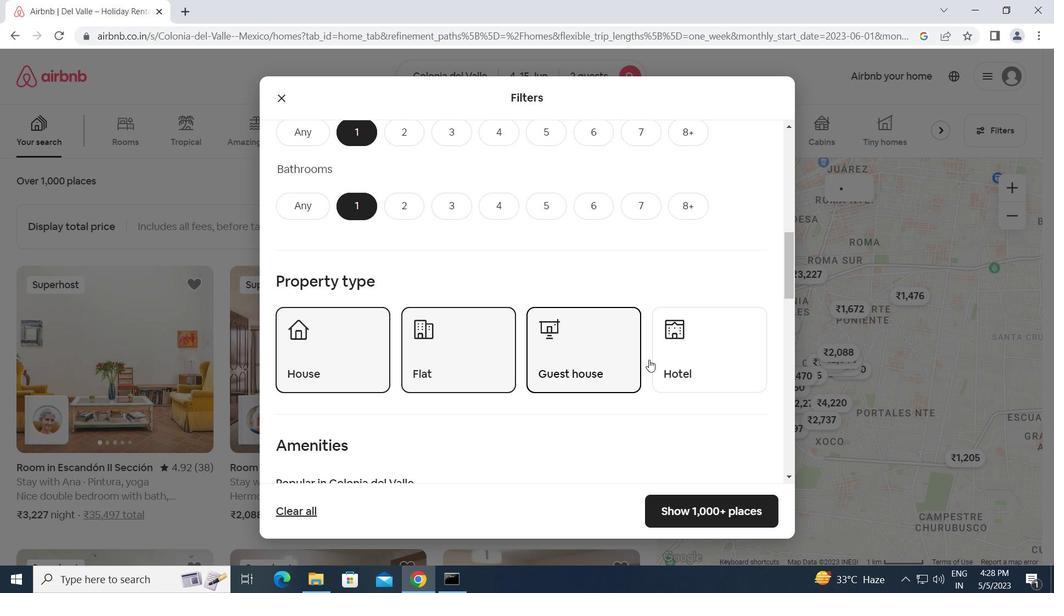 
Action: Mouse pressed left at (691, 354)
Screenshot: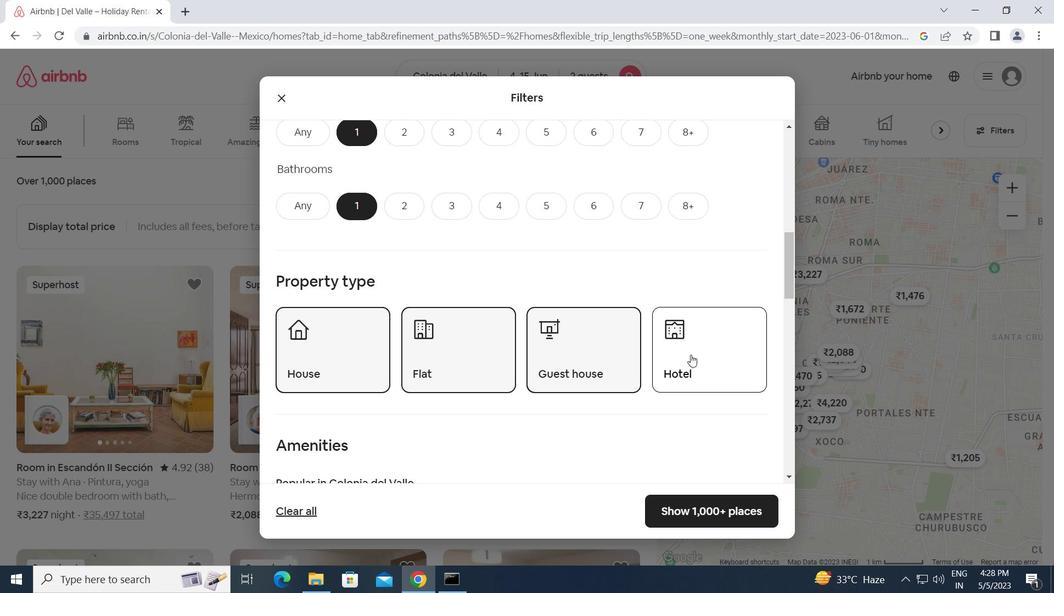 
Action: Mouse moved to (506, 384)
Screenshot: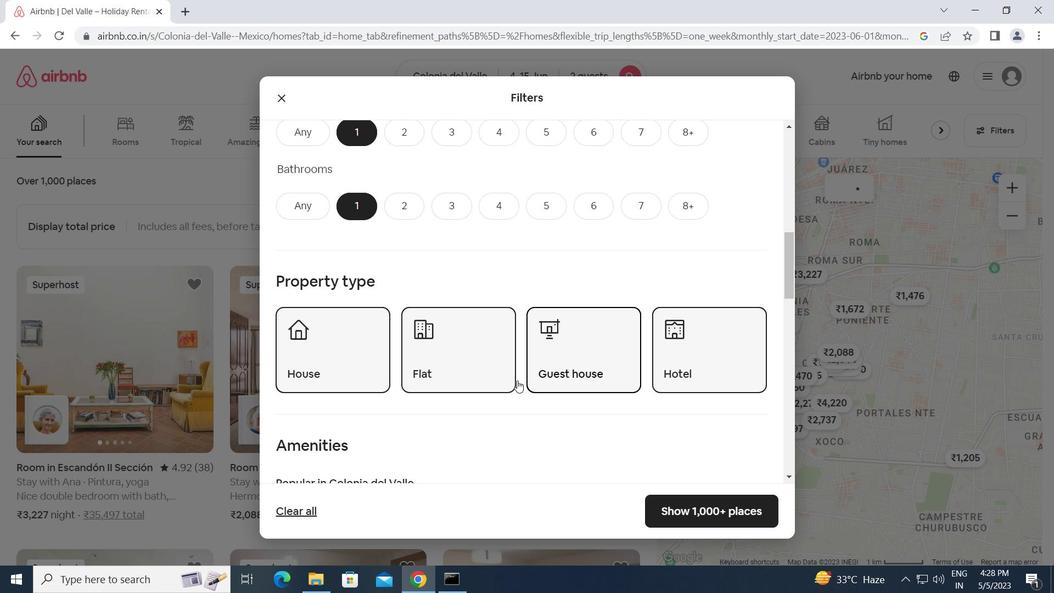 
Action: Mouse scrolled (506, 384) with delta (0, 0)
Screenshot: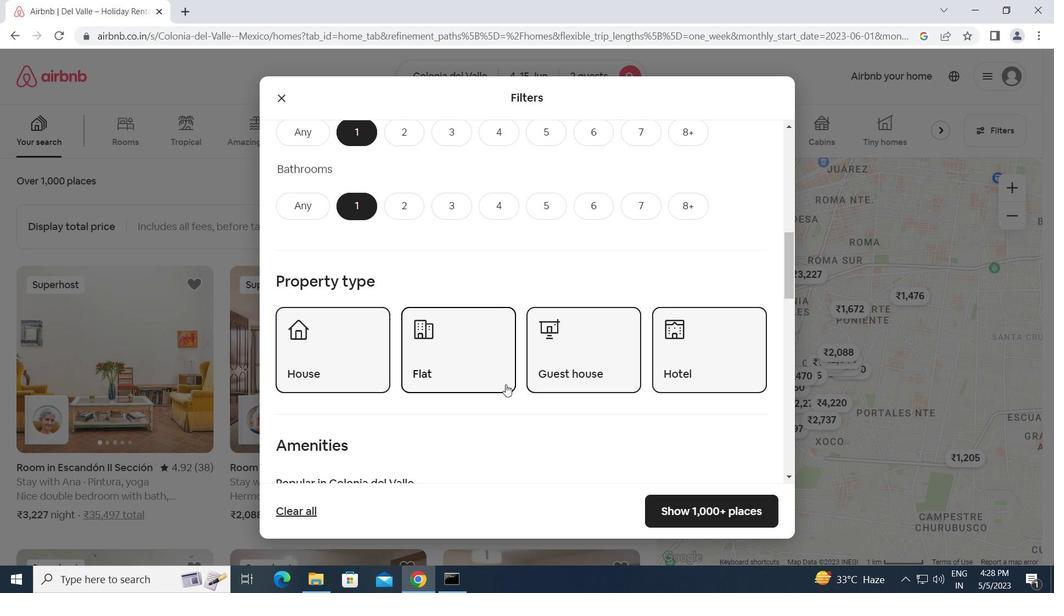 
Action: Mouse scrolled (506, 384) with delta (0, 0)
Screenshot: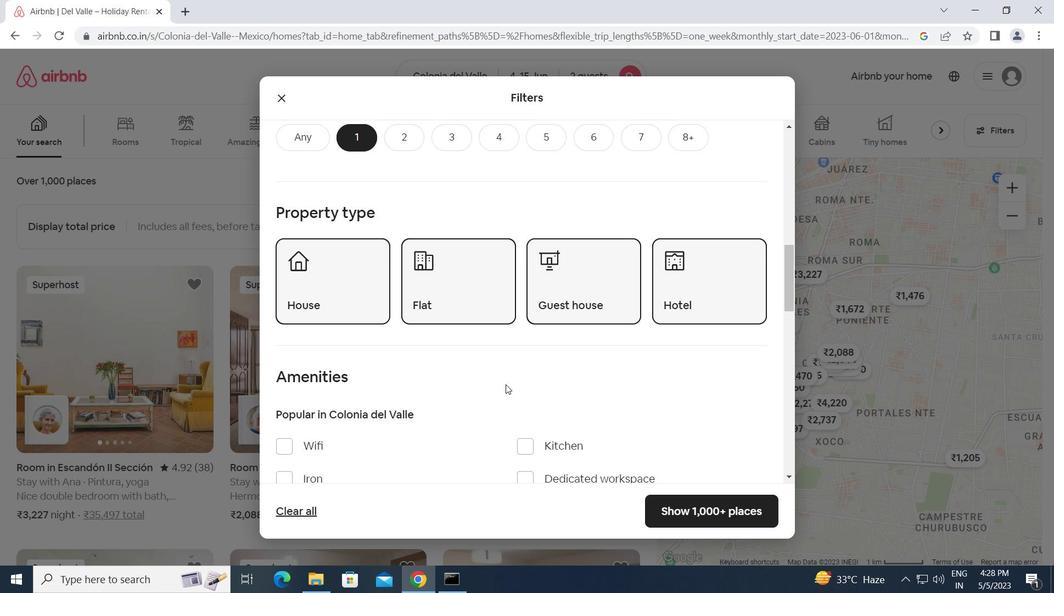 
Action: Mouse scrolled (506, 384) with delta (0, 0)
Screenshot: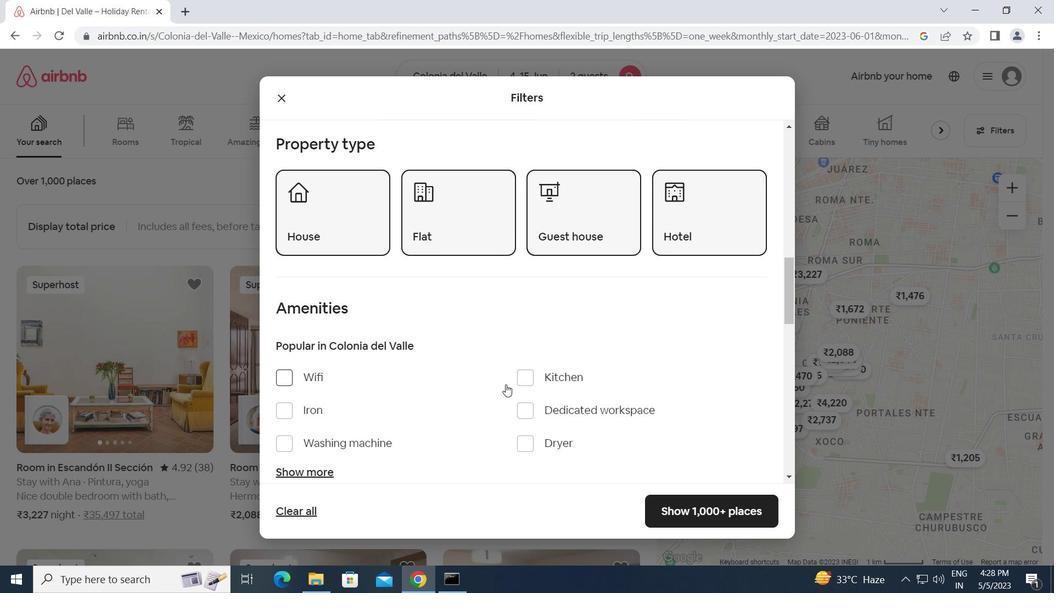 
Action: Mouse scrolled (506, 384) with delta (0, 0)
Screenshot: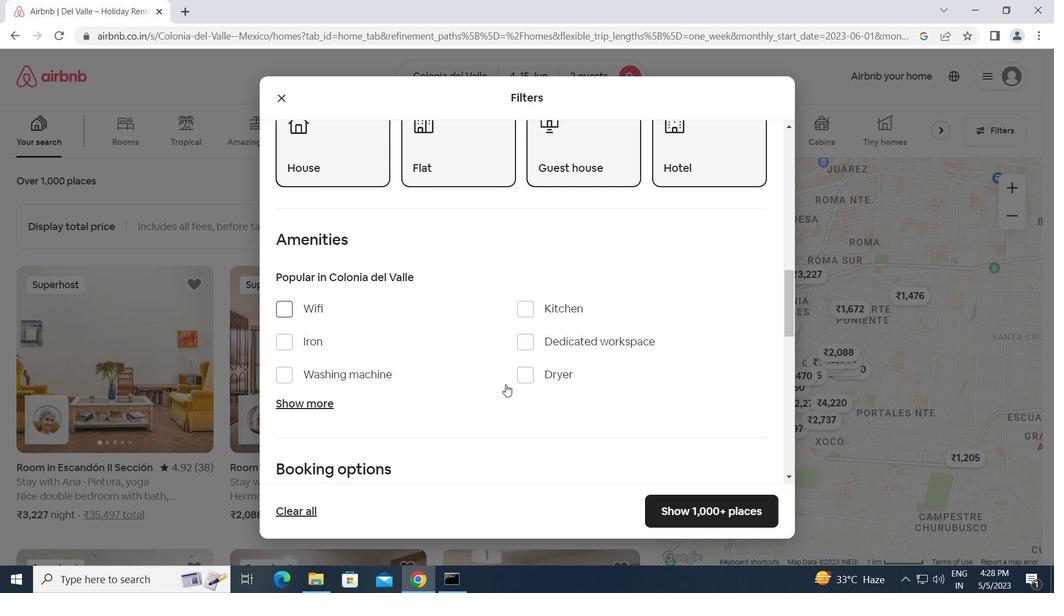 
Action: Mouse scrolled (506, 384) with delta (0, 0)
Screenshot: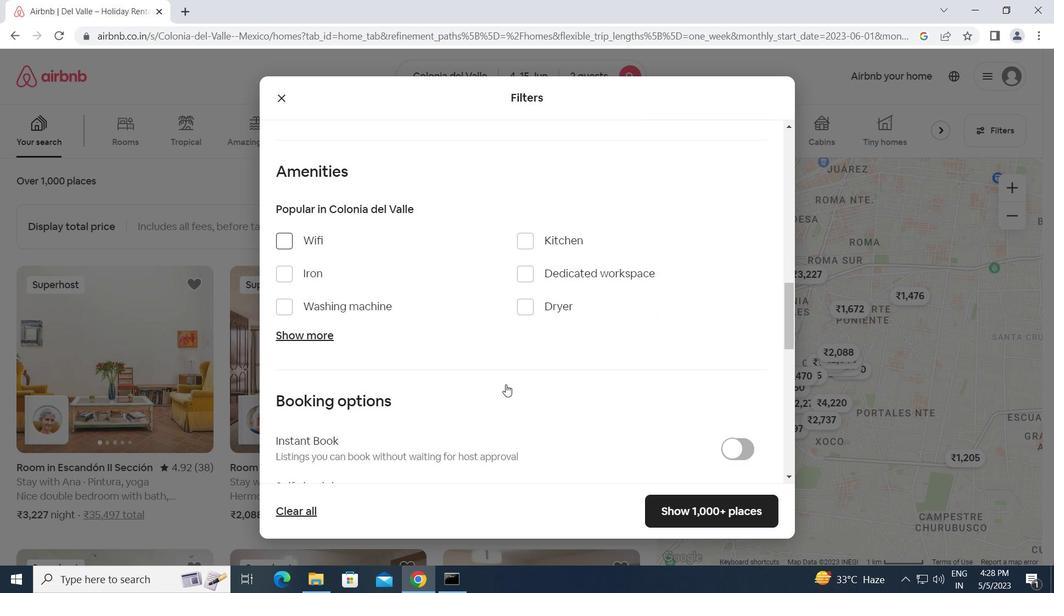 
Action: Mouse scrolled (506, 384) with delta (0, 0)
Screenshot: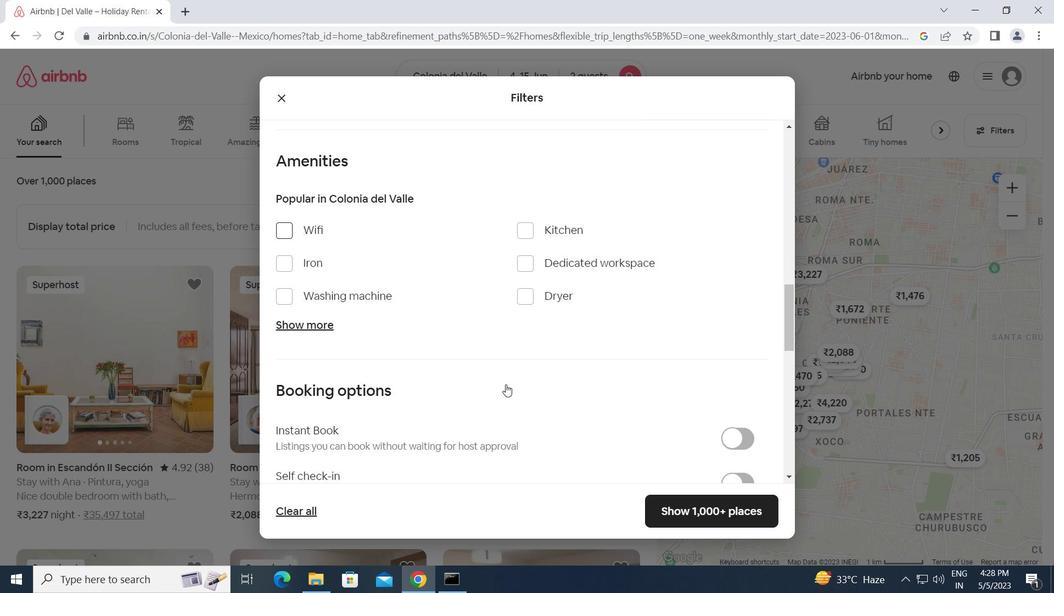 
Action: Mouse moved to (732, 360)
Screenshot: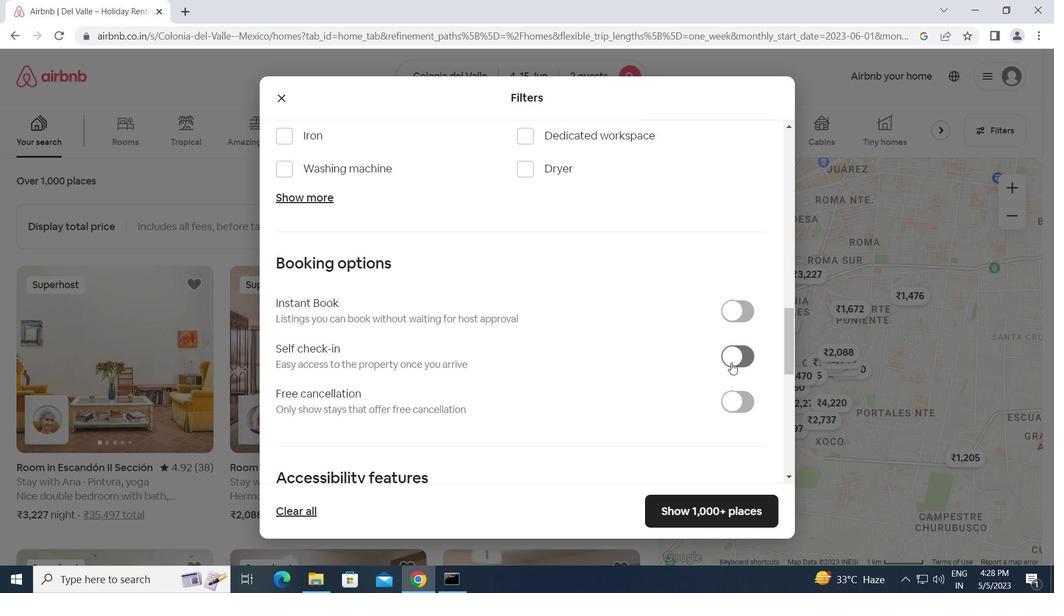 
Action: Mouse pressed left at (732, 360)
Screenshot: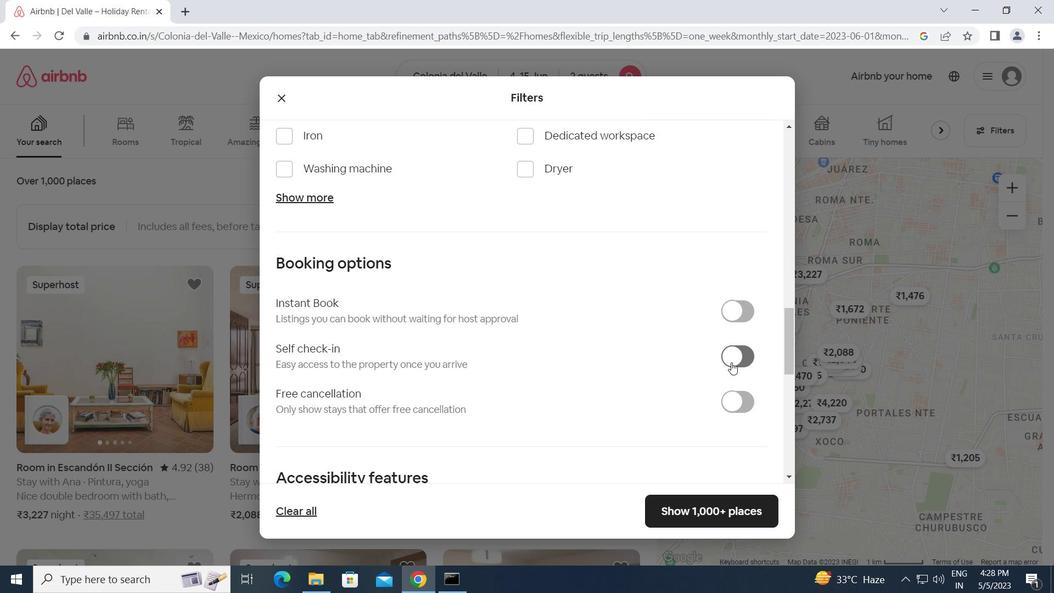 
Action: Mouse moved to (534, 391)
Screenshot: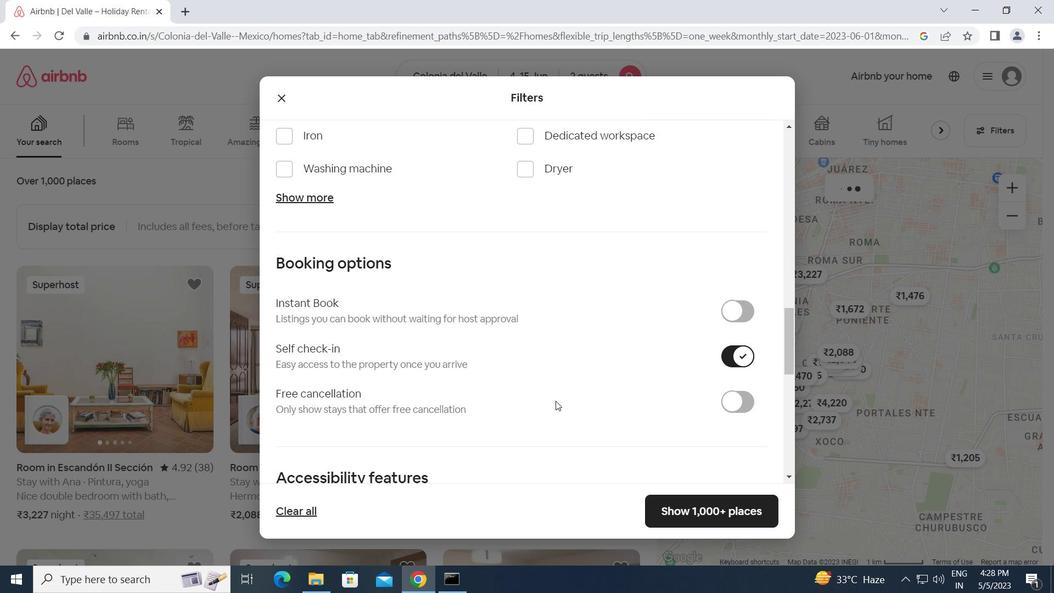 
Action: Mouse scrolled (534, 391) with delta (0, 0)
Screenshot: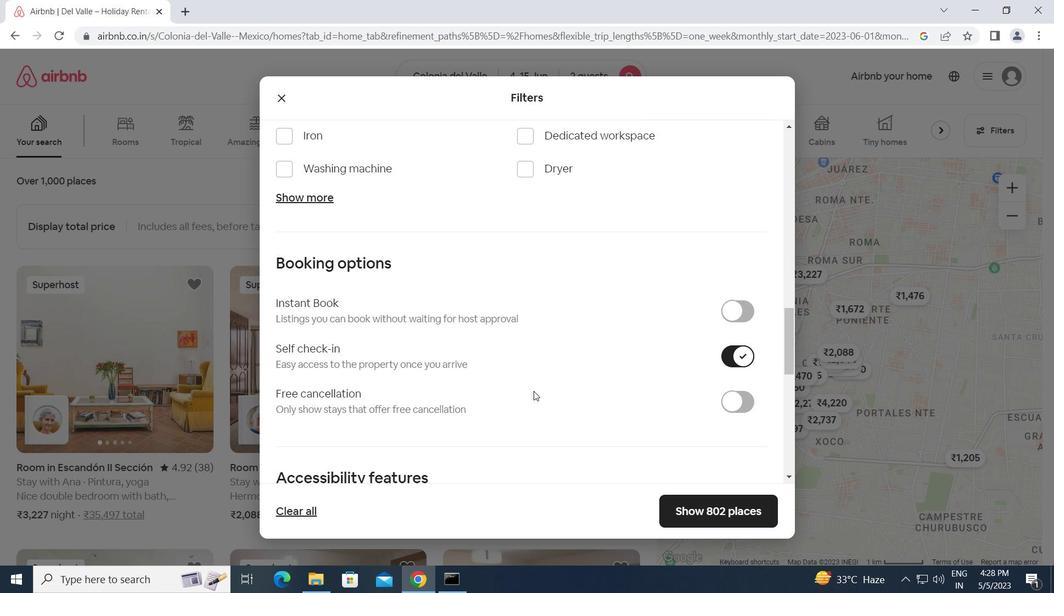 
Action: Mouse scrolled (534, 391) with delta (0, 0)
Screenshot: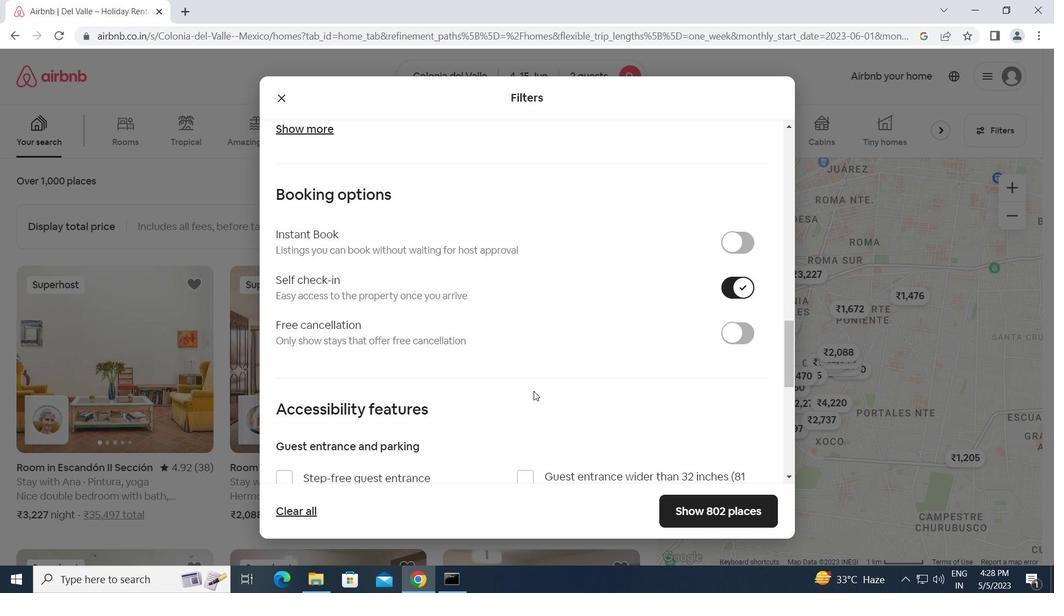 
Action: Mouse scrolled (534, 391) with delta (0, 0)
Screenshot: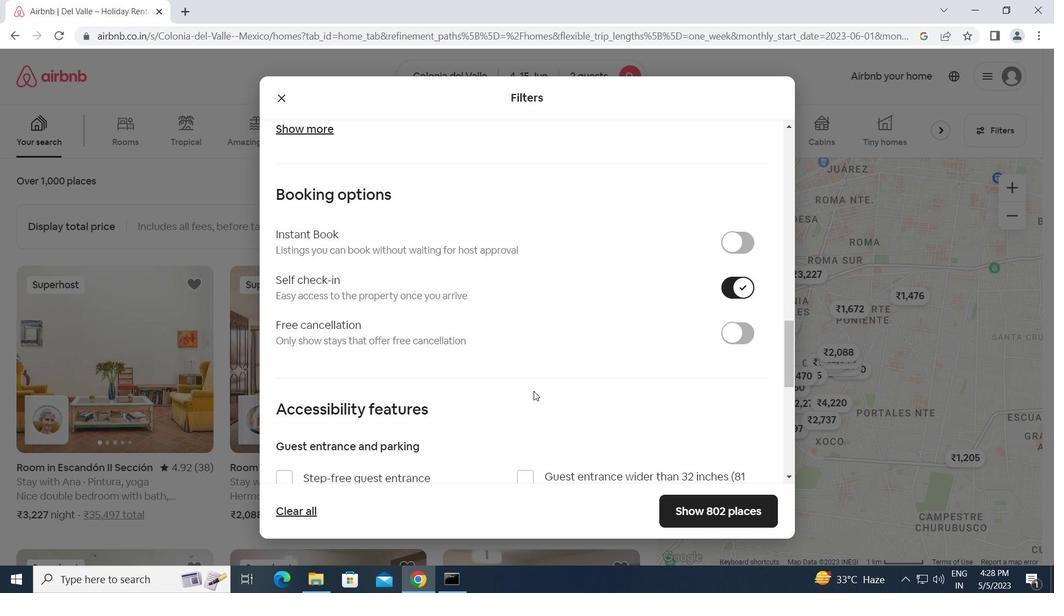 
Action: Mouse scrolled (534, 391) with delta (0, 0)
Screenshot: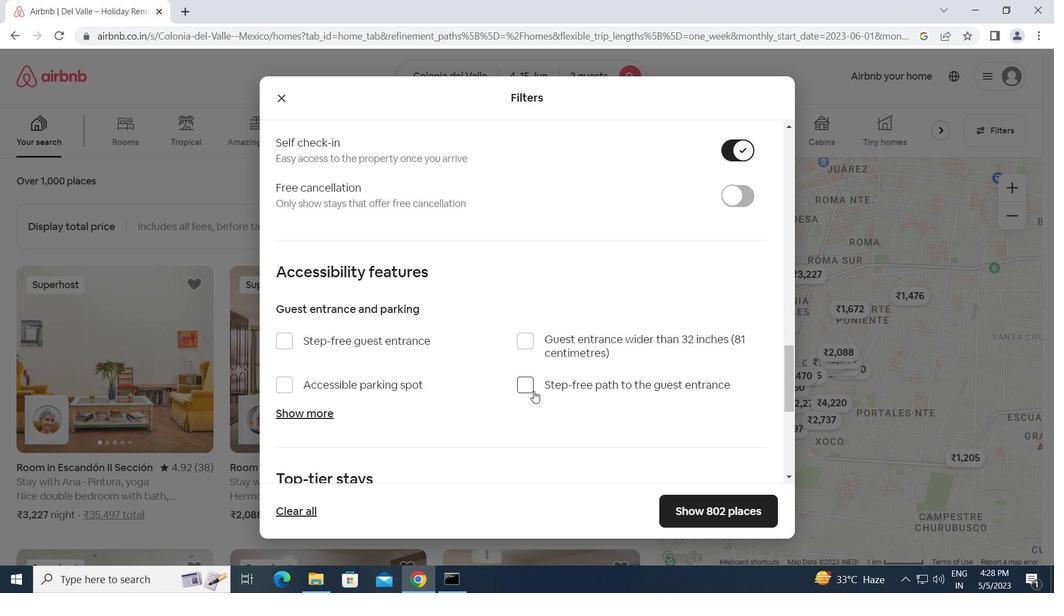 
Action: Mouse scrolled (534, 391) with delta (0, 0)
Screenshot: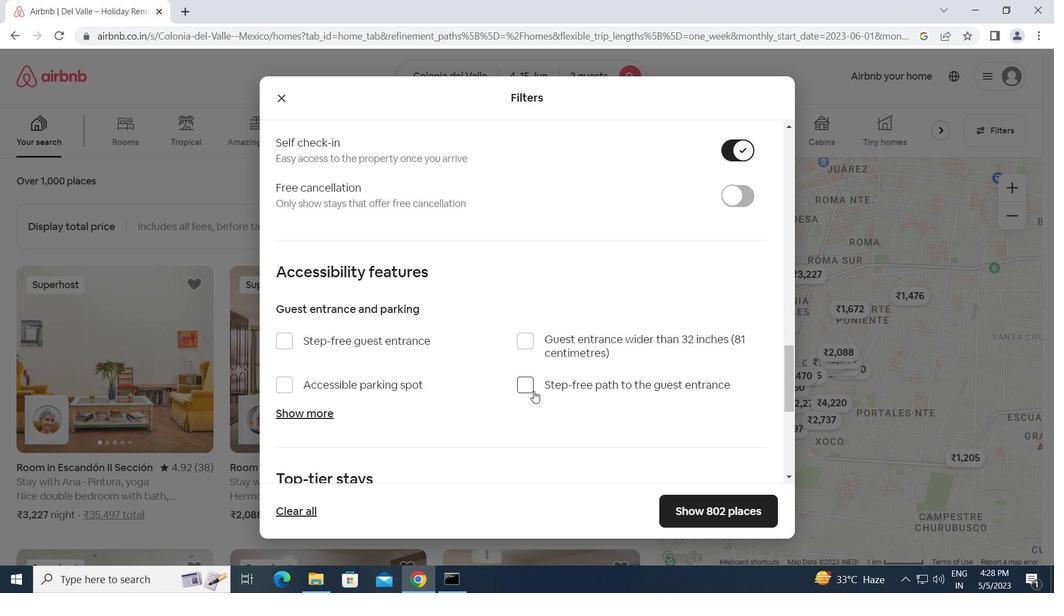 
Action: Mouse scrolled (534, 392) with delta (0, 0)
Screenshot: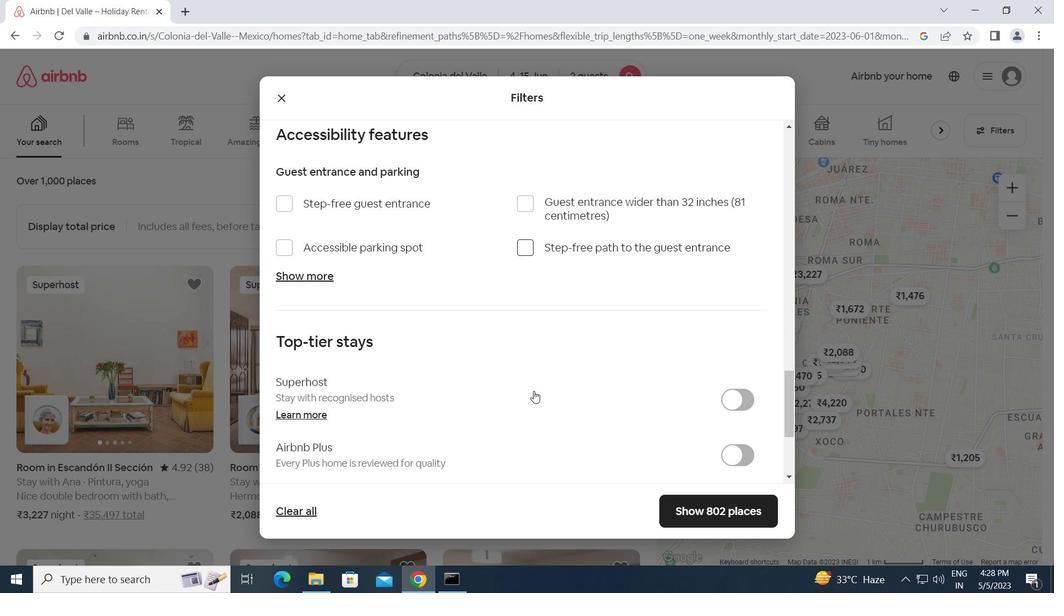 
Action: Mouse scrolled (534, 391) with delta (0, 0)
Screenshot: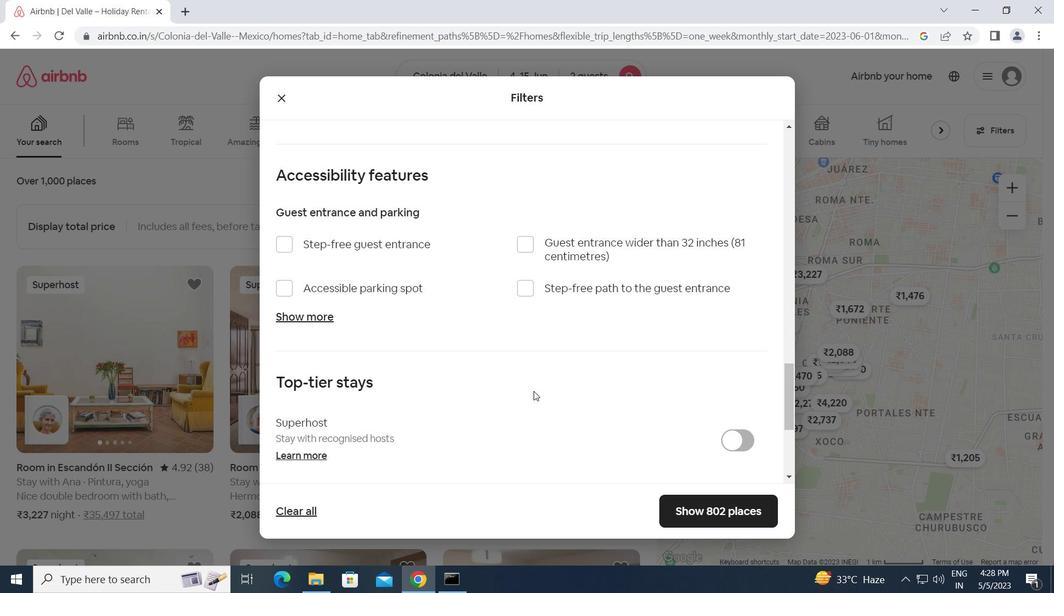 
Action: Mouse scrolled (534, 391) with delta (0, 0)
Screenshot: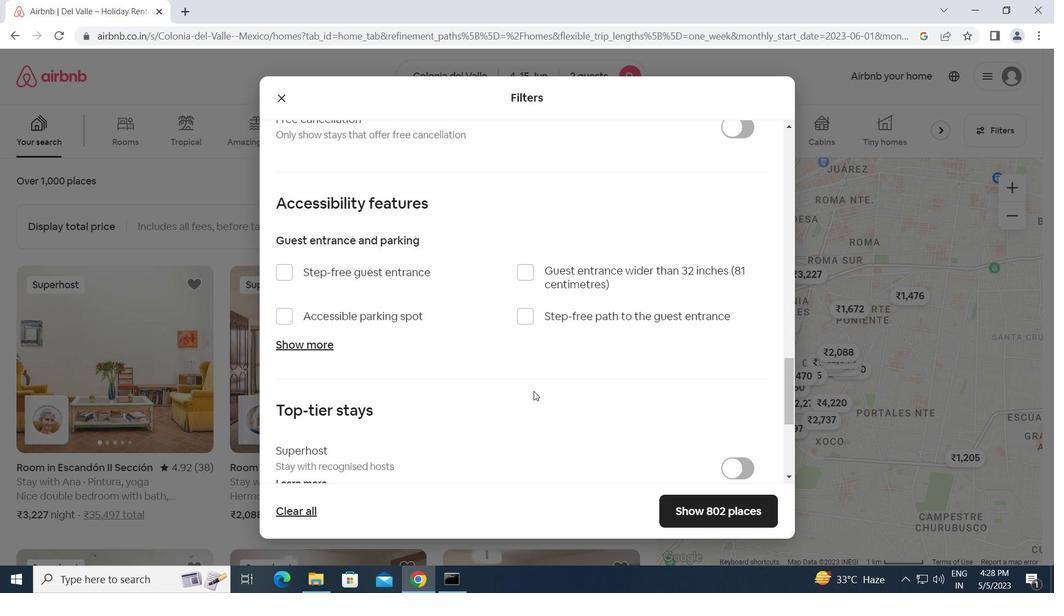 
Action: Mouse scrolled (534, 391) with delta (0, 0)
Screenshot: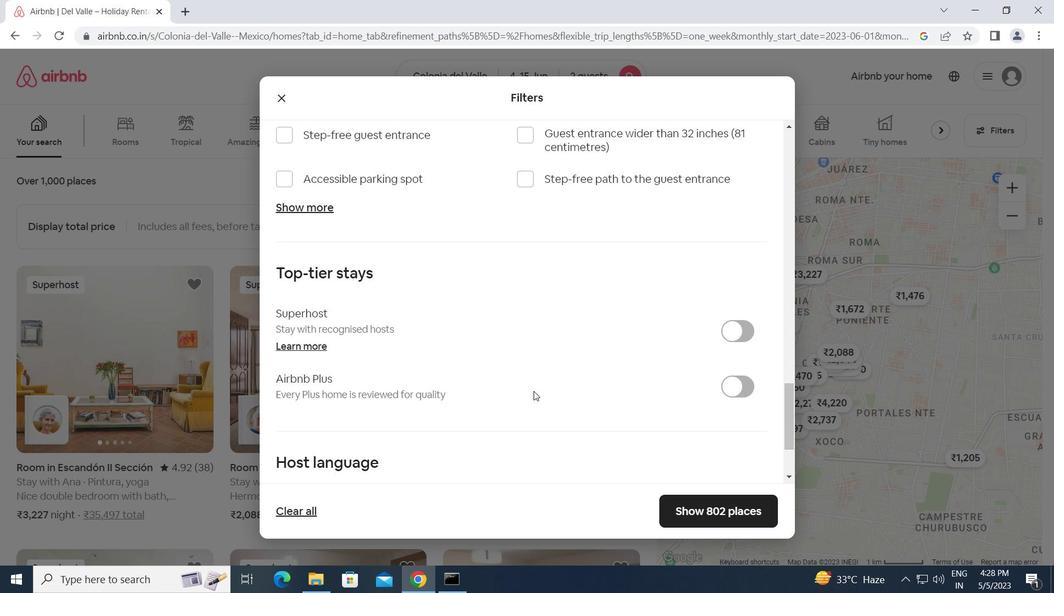 
Action: Mouse scrolled (534, 391) with delta (0, 0)
Screenshot: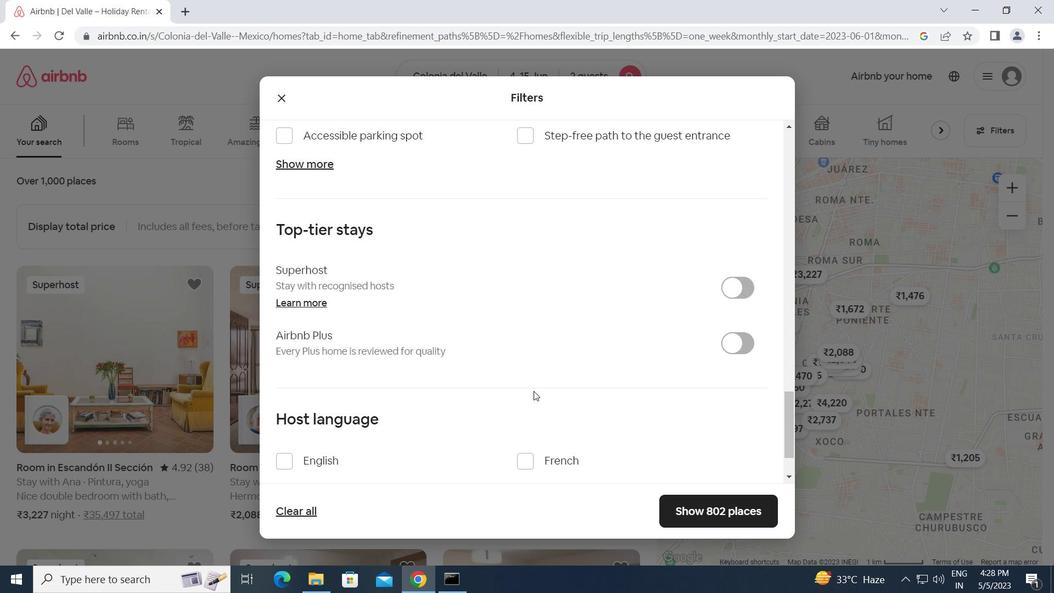 
Action: Mouse scrolled (534, 391) with delta (0, 0)
Screenshot: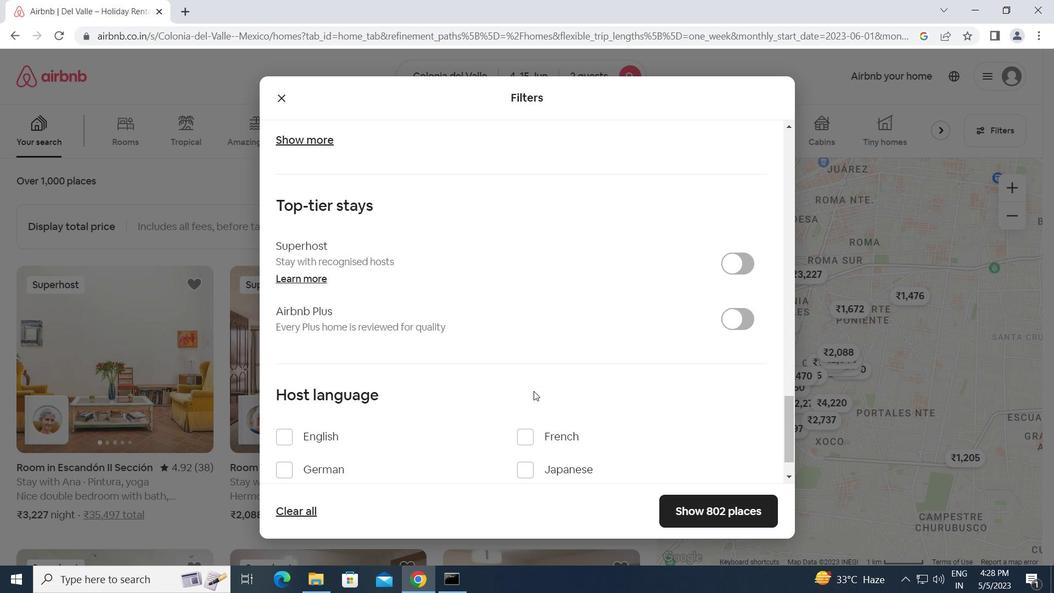 
Action: Mouse moved to (288, 380)
Screenshot: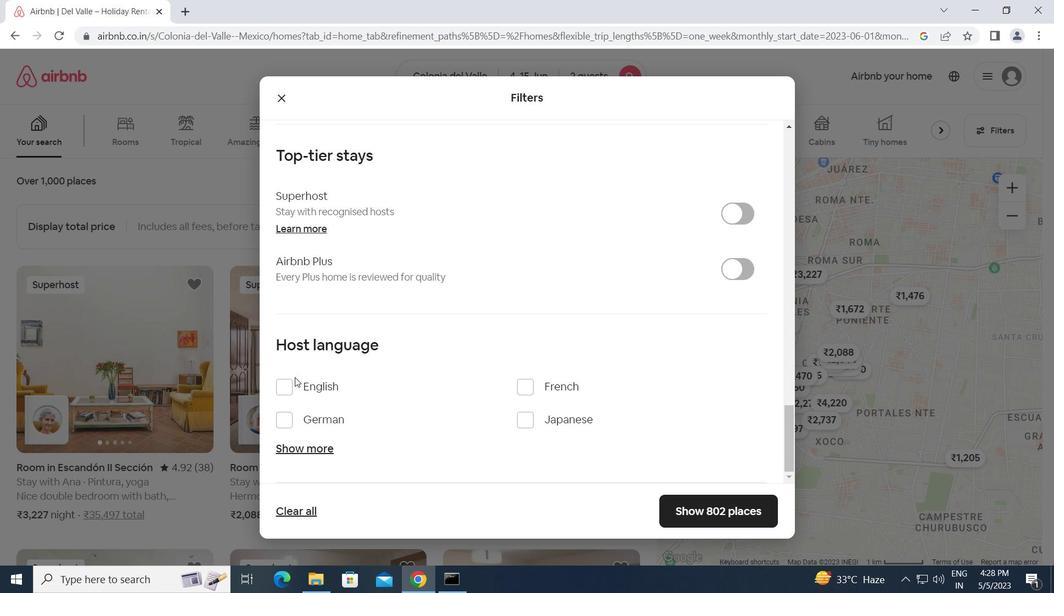 
Action: Mouse pressed left at (288, 380)
Screenshot: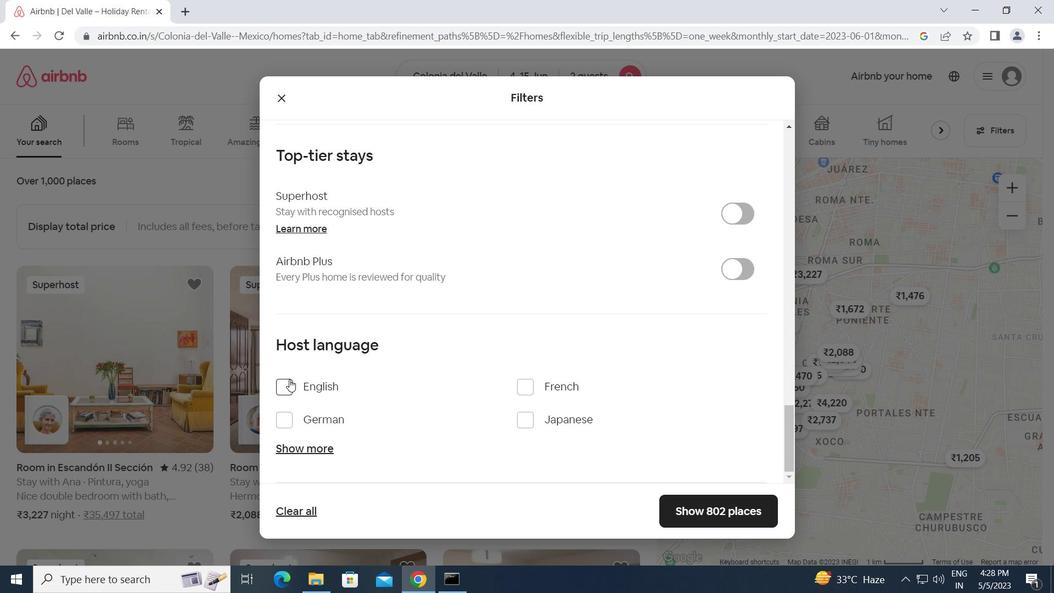 
Action: Mouse moved to (741, 504)
Screenshot: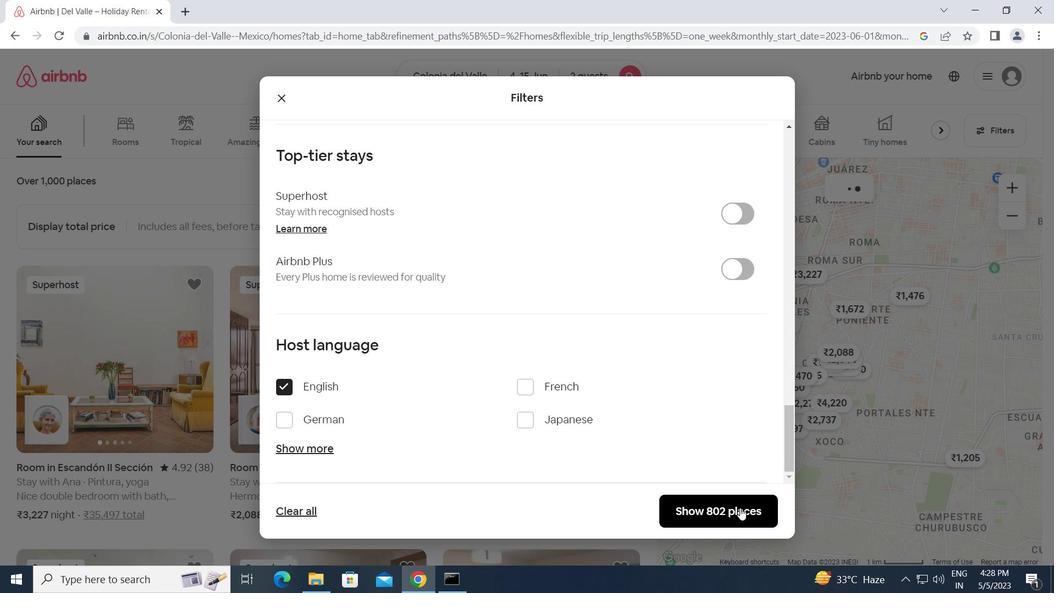 
Action: Mouse pressed left at (741, 504)
Screenshot: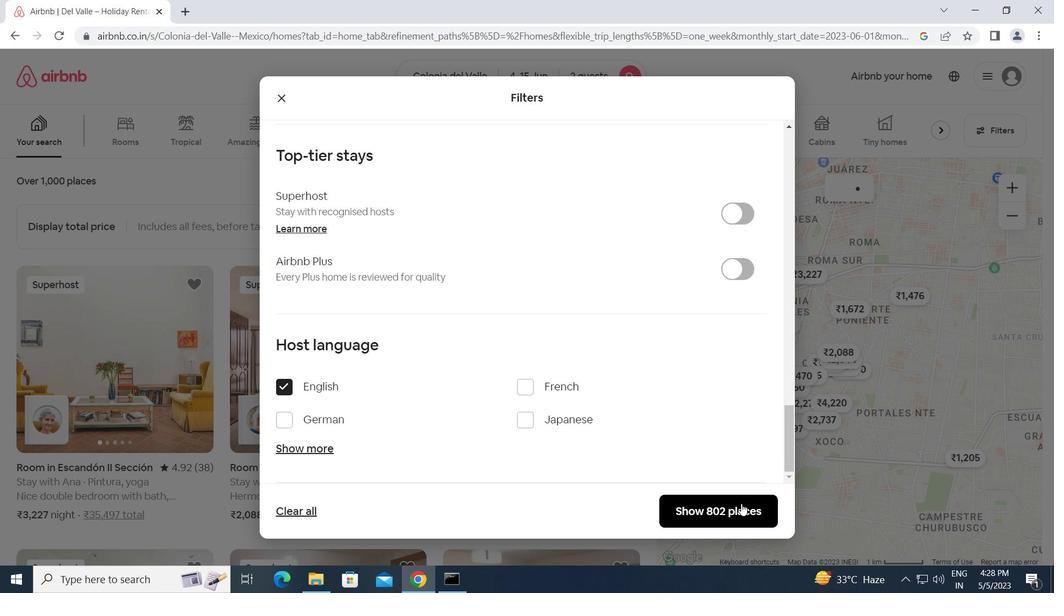 
Action: Mouse moved to (737, 504)
Screenshot: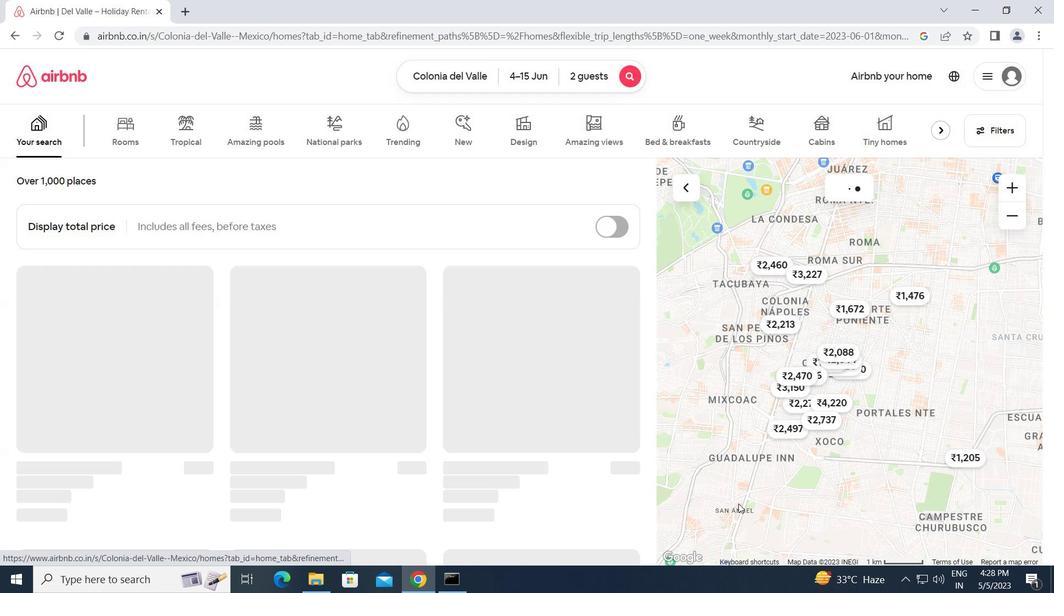 
